 Task: Create a due date automation trigger when advanced on, on the monday of the week before a card is due add fields without custom field "Resume" set to a number lower than 1 and lower or equal to 10 at 11:00 AM.
Action: Mouse moved to (851, 260)
Screenshot: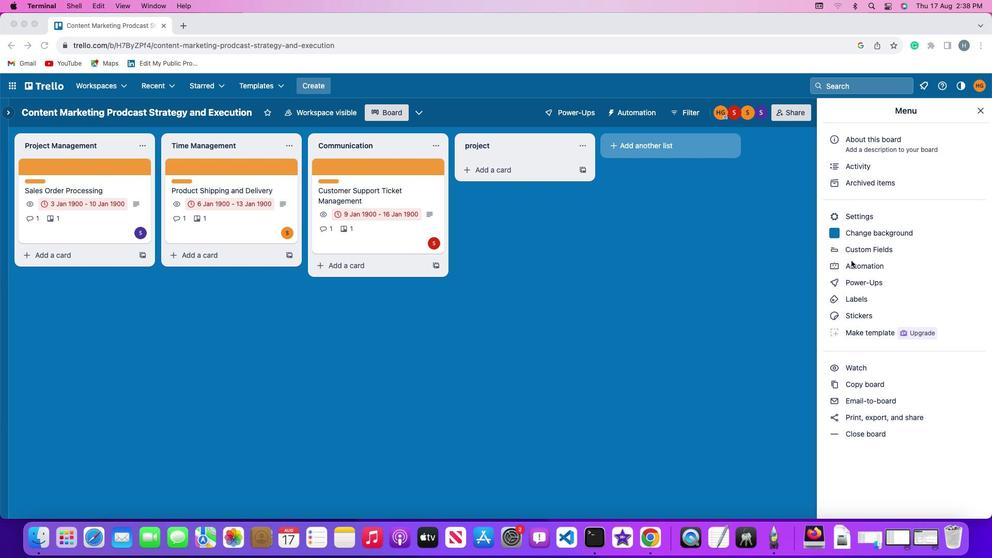 
Action: Mouse pressed left at (851, 260)
Screenshot: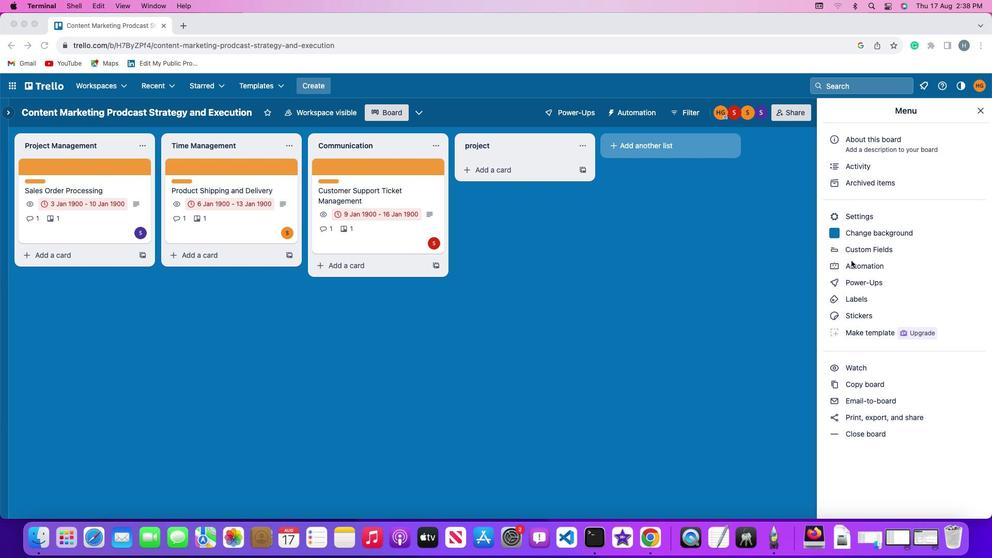
Action: Mouse pressed left at (851, 260)
Screenshot: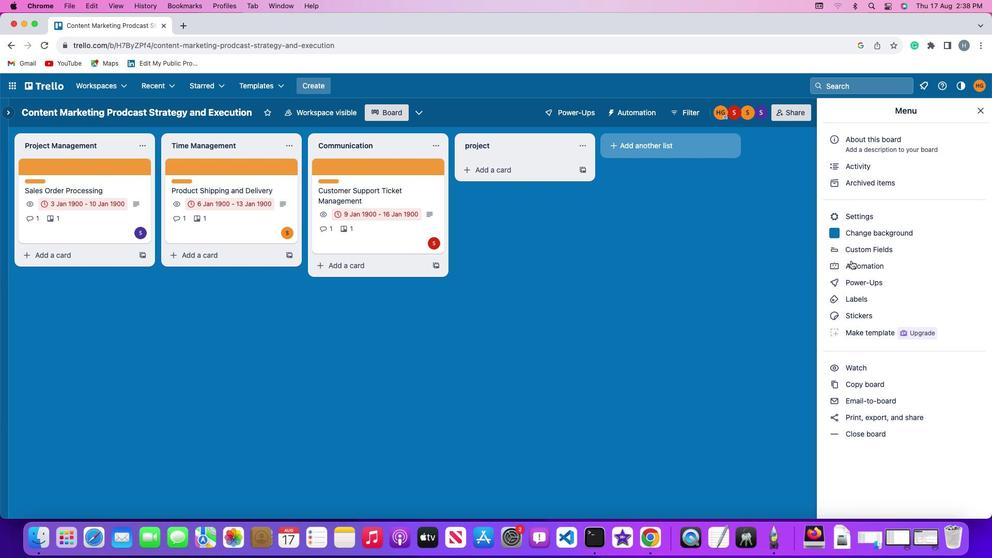 
Action: Mouse moved to (62, 243)
Screenshot: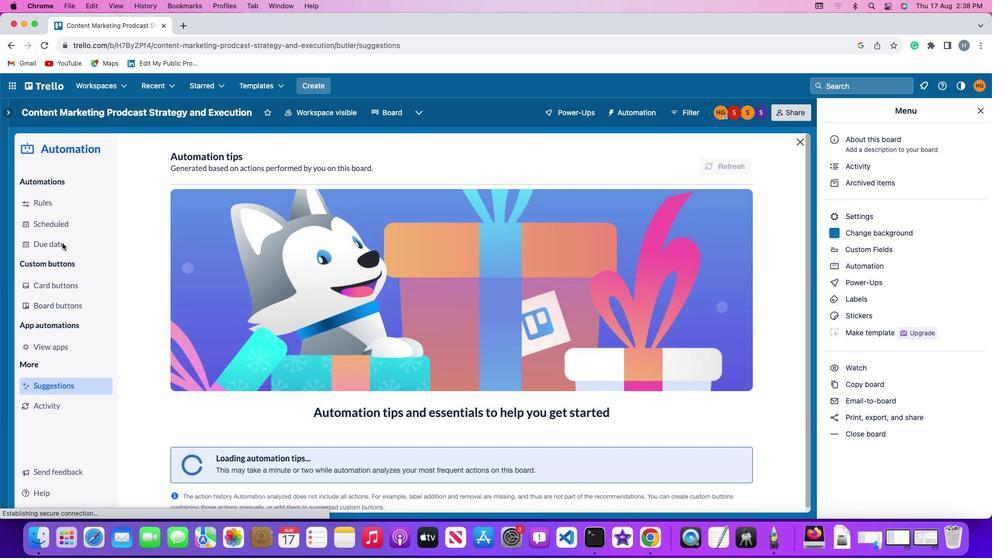 
Action: Mouse pressed left at (62, 243)
Screenshot: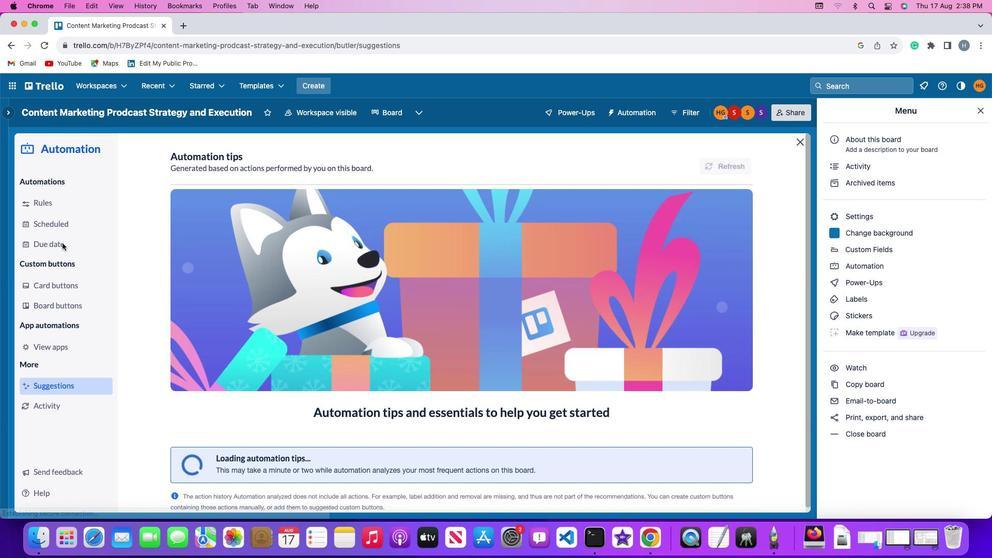 
Action: Mouse moved to (702, 154)
Screenshot: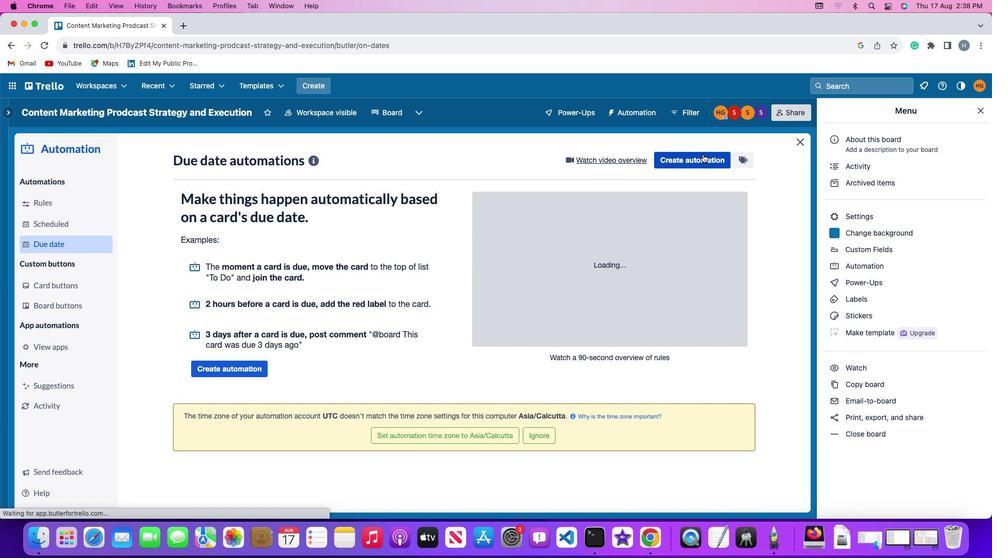 
Action: Mouse pressed left at (702, 154)
Screenshot: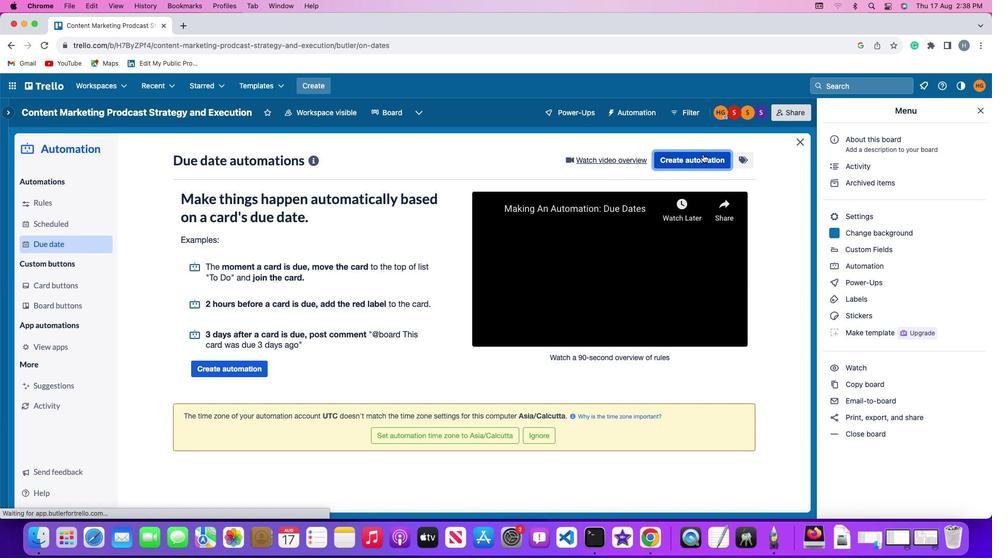 
Action: Mouse moved to (184, 258)
Screenshot: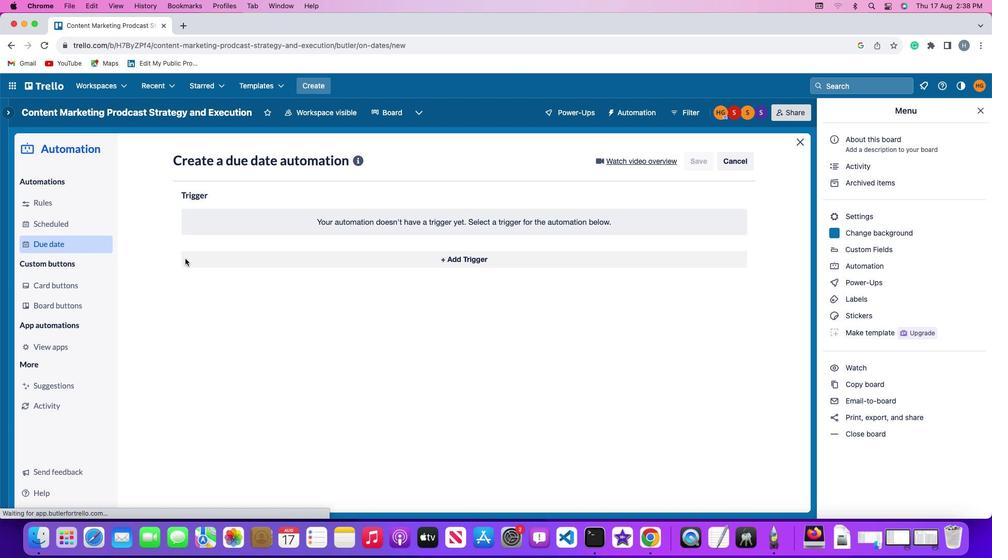 
Action: Mouse pressed left at (184, 258)
Screenshot: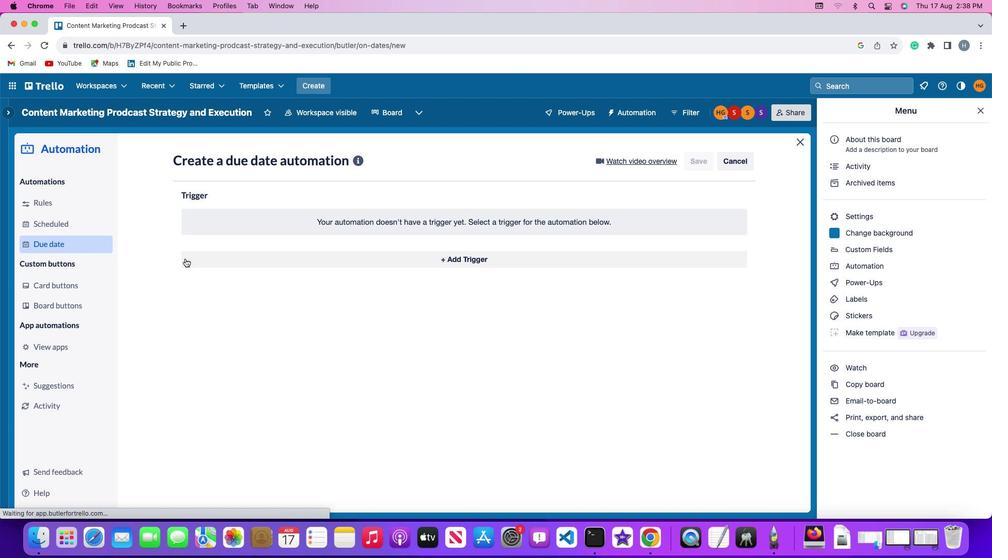 
Action: Mouse moved to (221, 452)
Screenshot: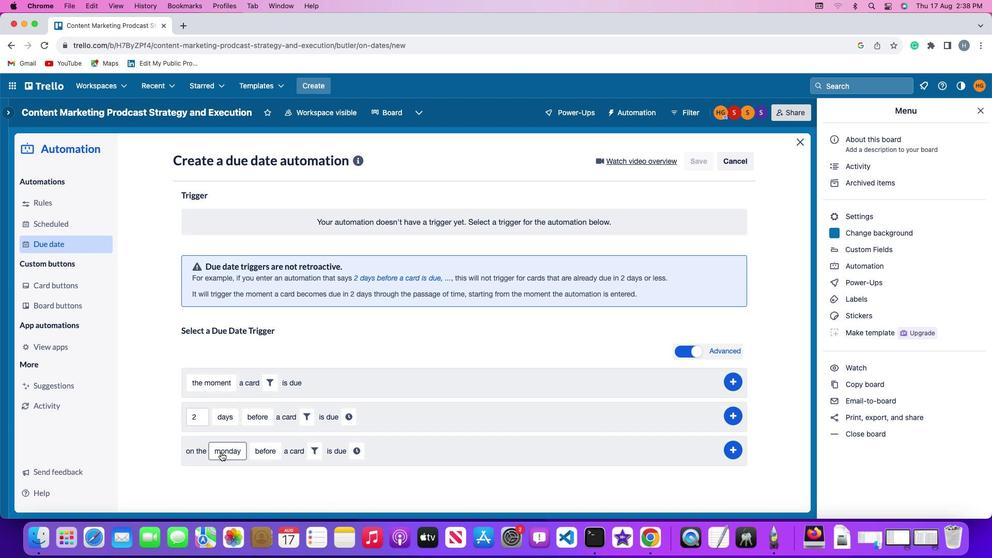 
Action: Mouse pressed left at (221, 452)
Screenshot: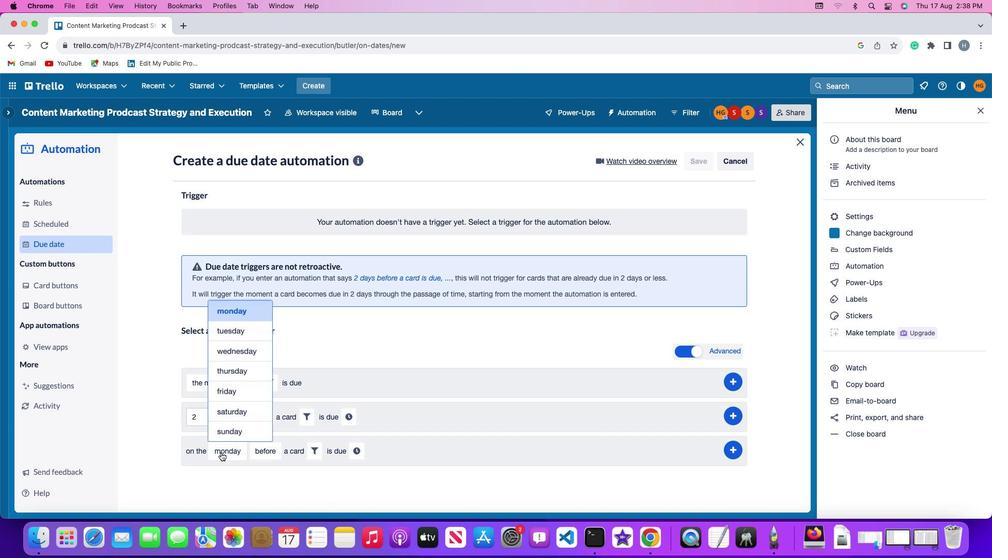 
Action: Mouse moved to (233, 306)
Screenshot: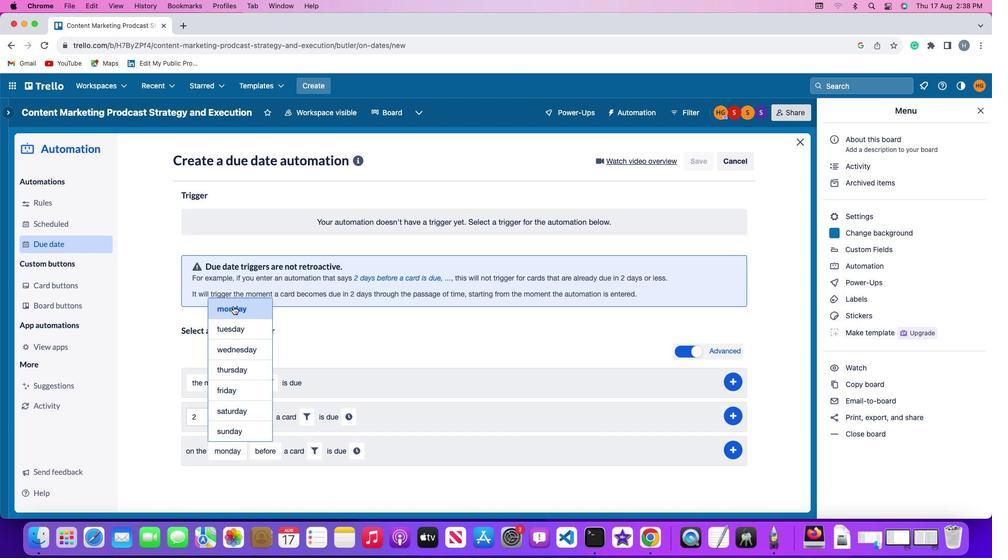 
Action: Mouse pressed left at (233, 306)
Screenshot: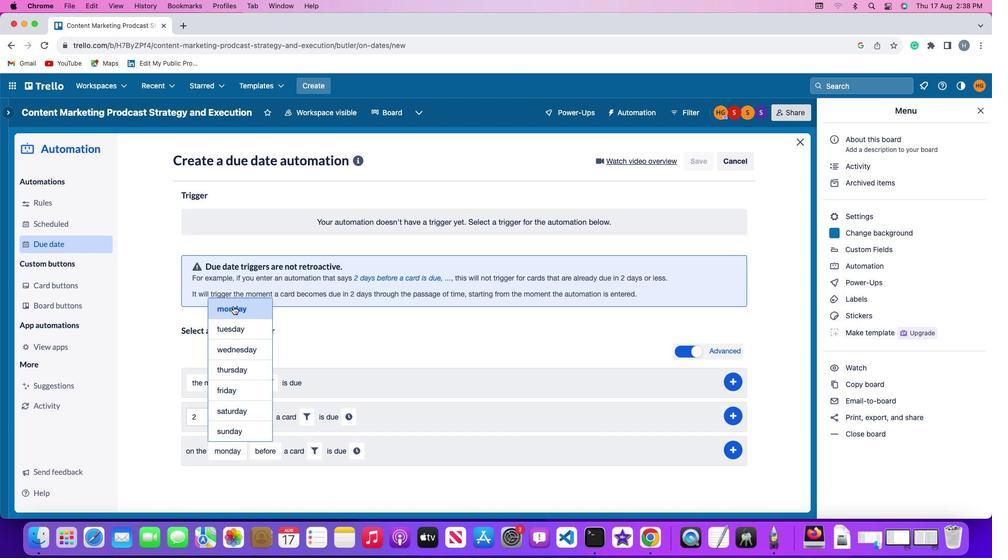 
Action: Mouse moved to (254, 445)
Screenshot: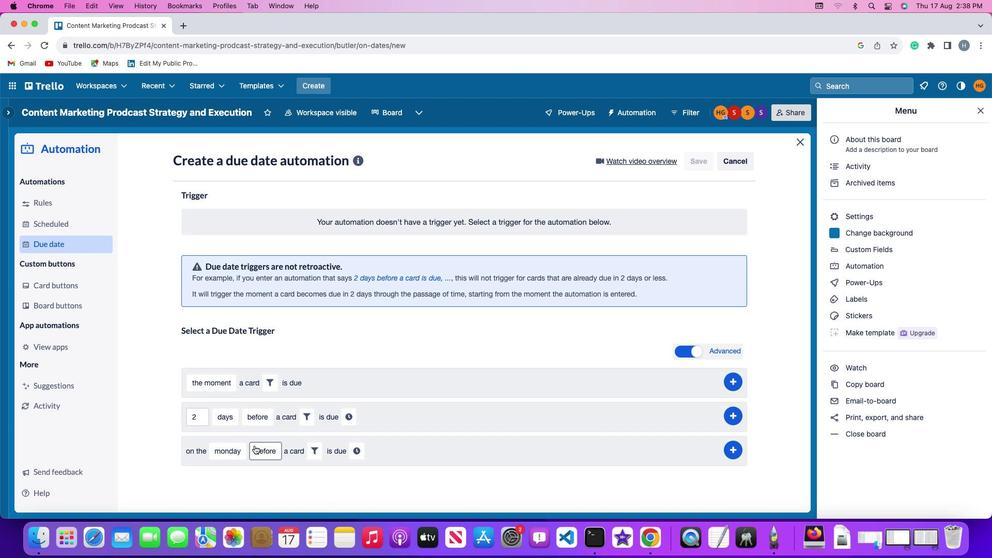 
Action: Mouse pressed left at (254, 445)
Screenshot: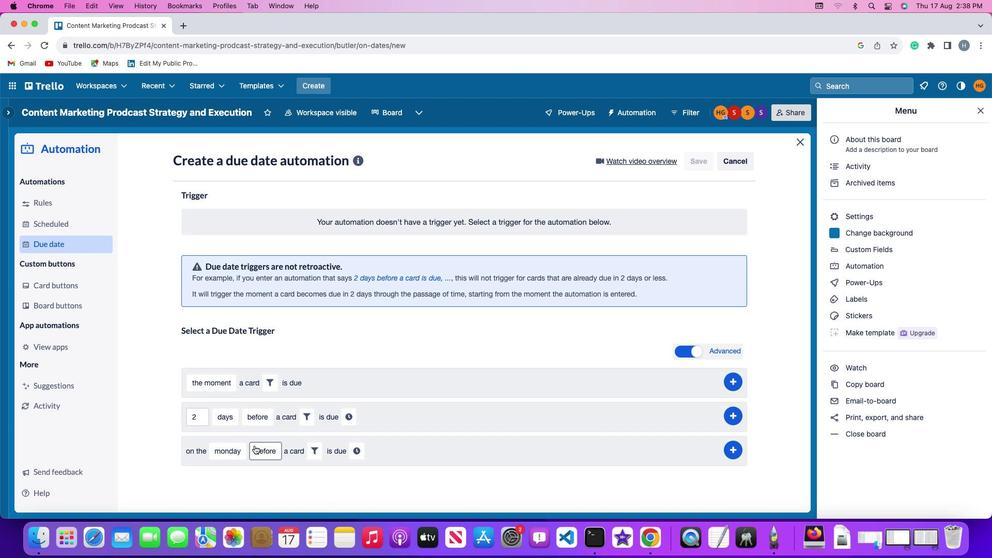 
Action: Mouse moved to (268, 427)
Screenshot: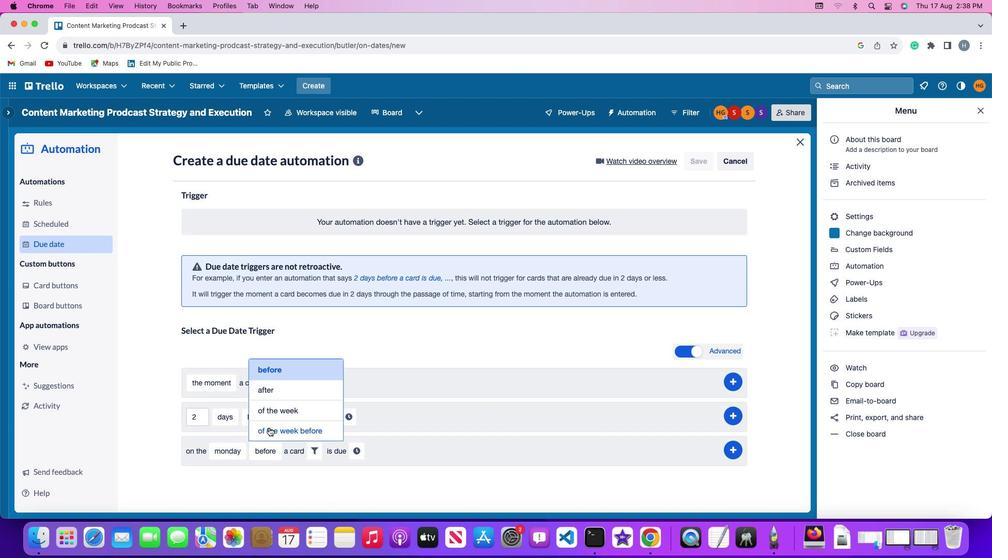 
Action: Mouse pressed left at (268, 427)
Screenshot: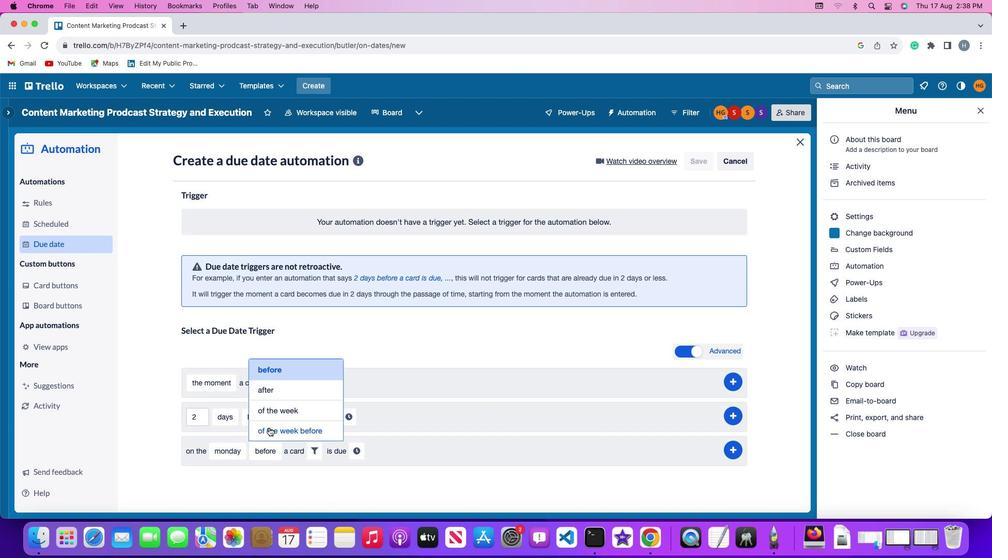 
Action: Mouse moved to (359, 446)
Screenshot: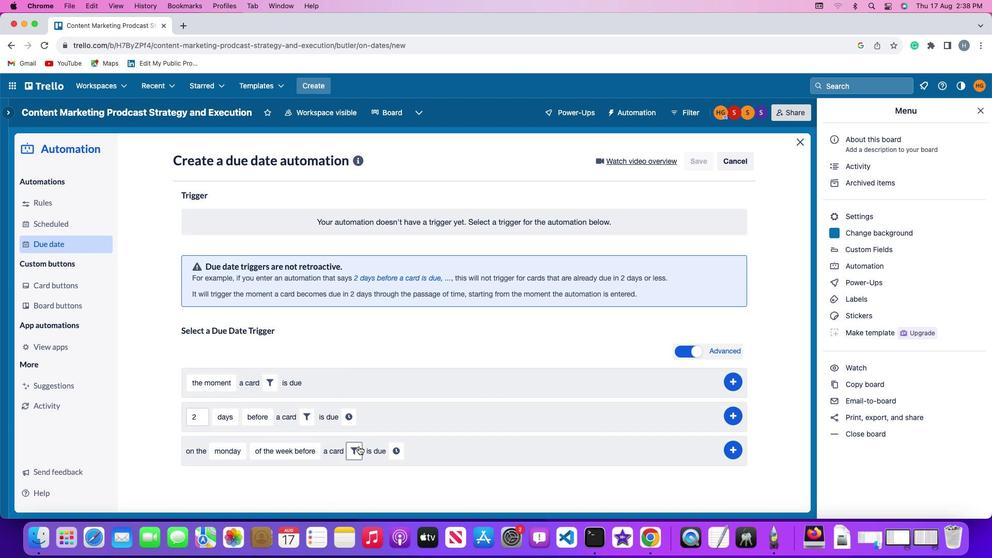 
Action: Mouse pressed left at (359, 446)
Screenshot: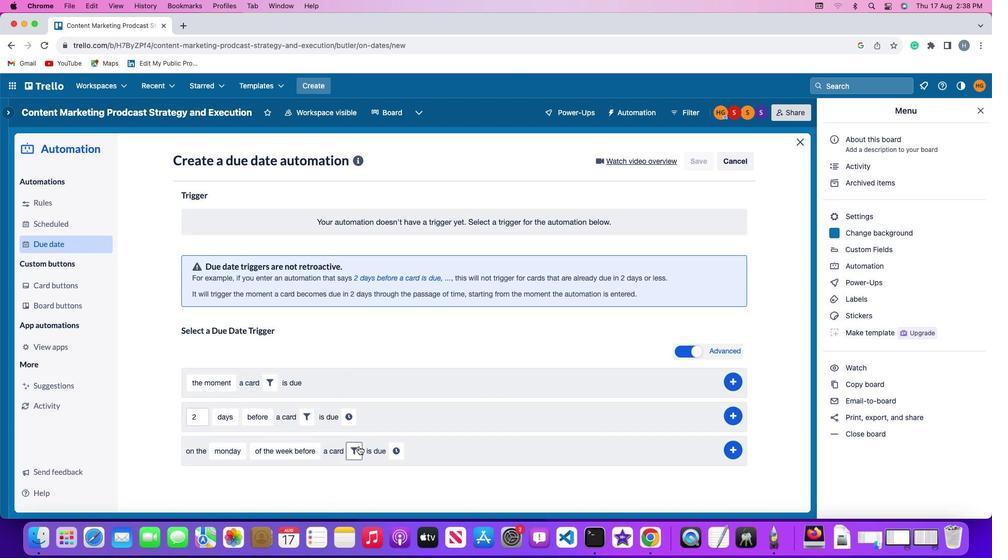 
Action: Mouse moved to (526, 485)
Screenshot: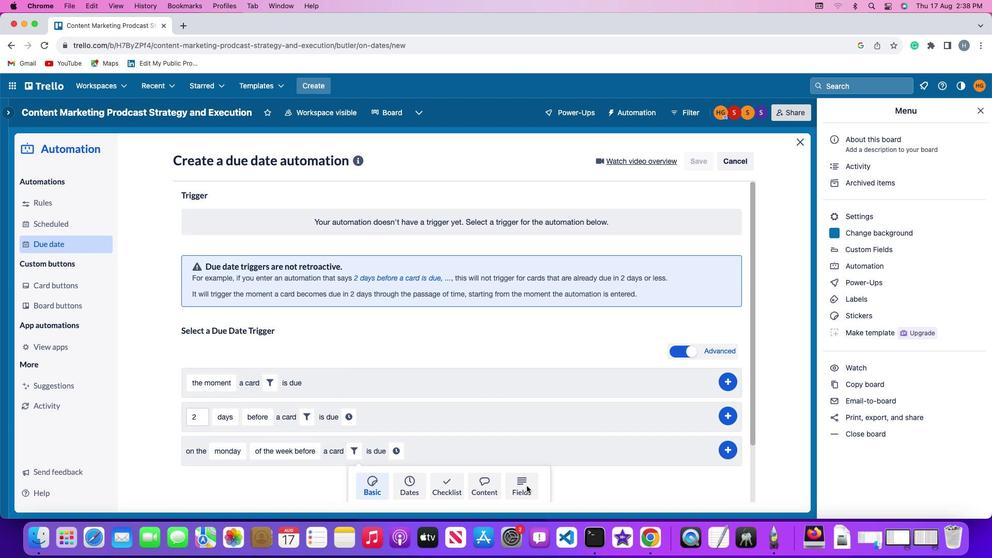 
Action: Mouse pressed left at (526, 485)
Screenshot: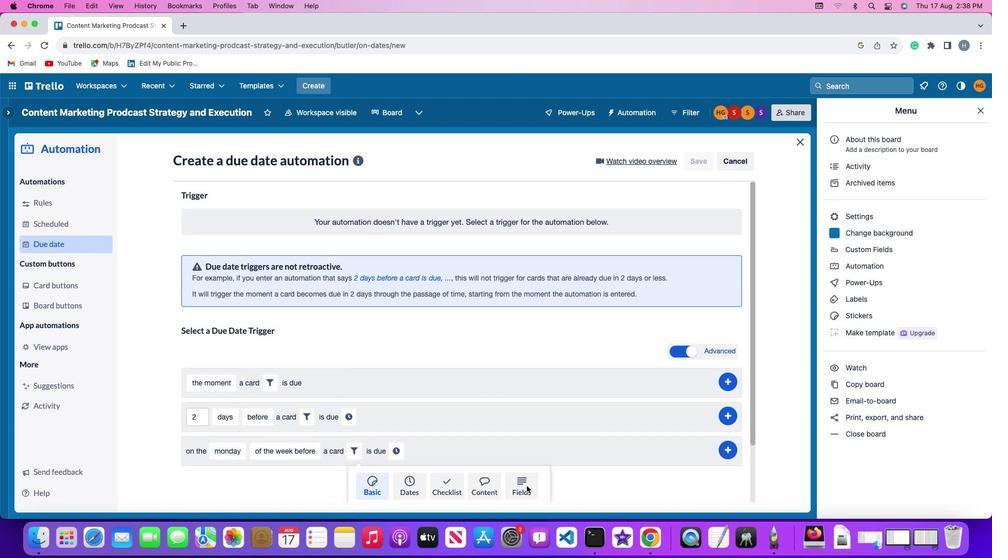 
Action: Mouse moved to (314, 484)
Screenshot: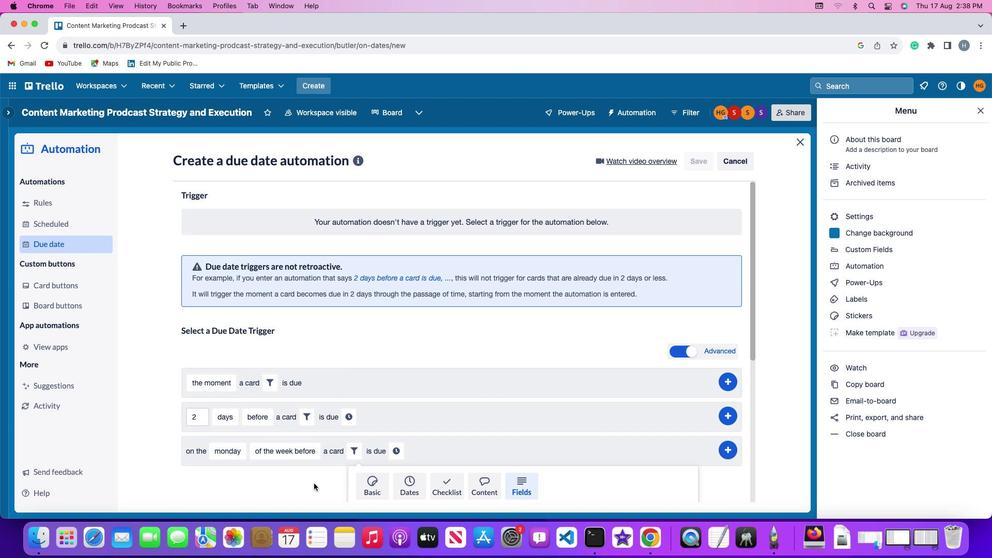
Action: Mouse scrolled (314, 484) with delta (0, 0)
Screenshot: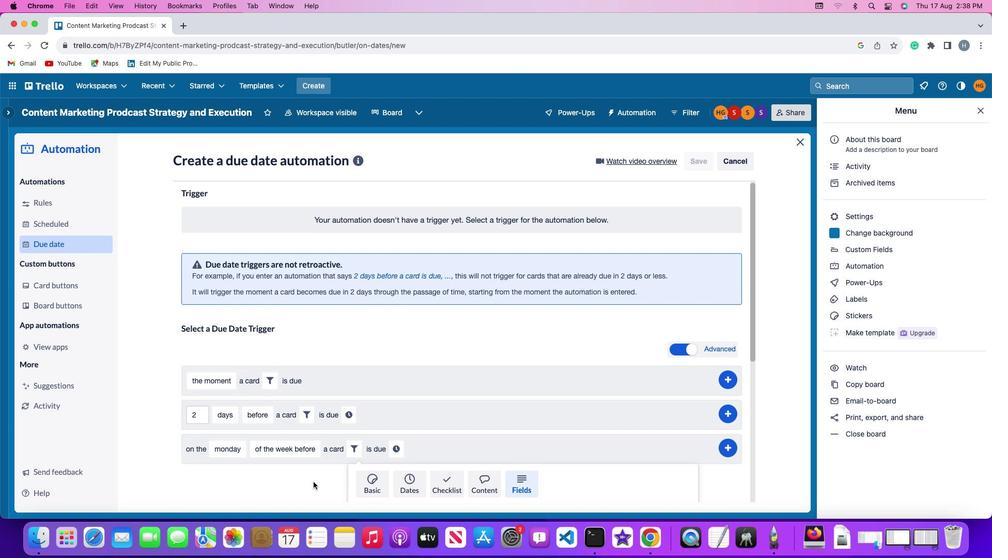 
Action: Mouse scrolled (314, 484) with delta (0, 0)
Screenshot: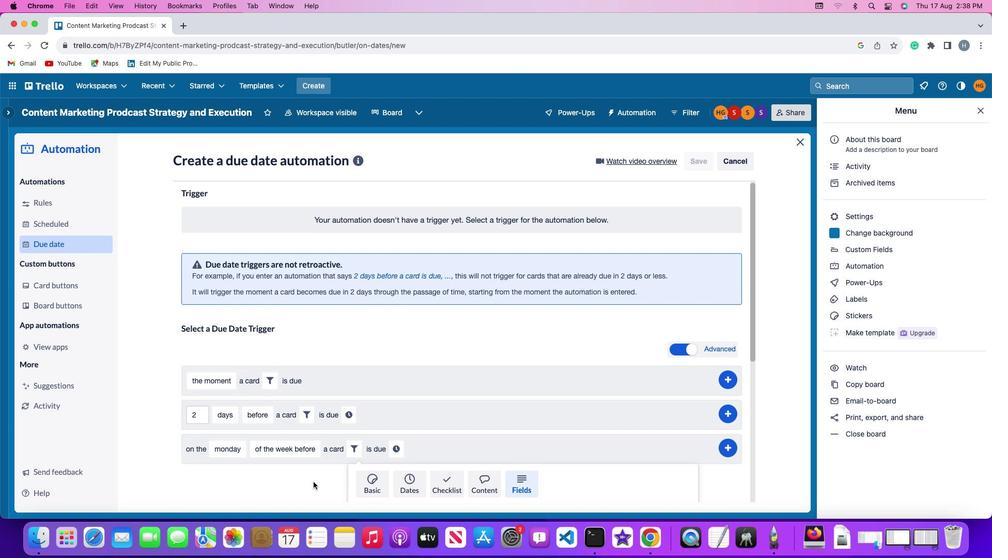 
Action: Mouse moved to (314, 483)
Screenshot: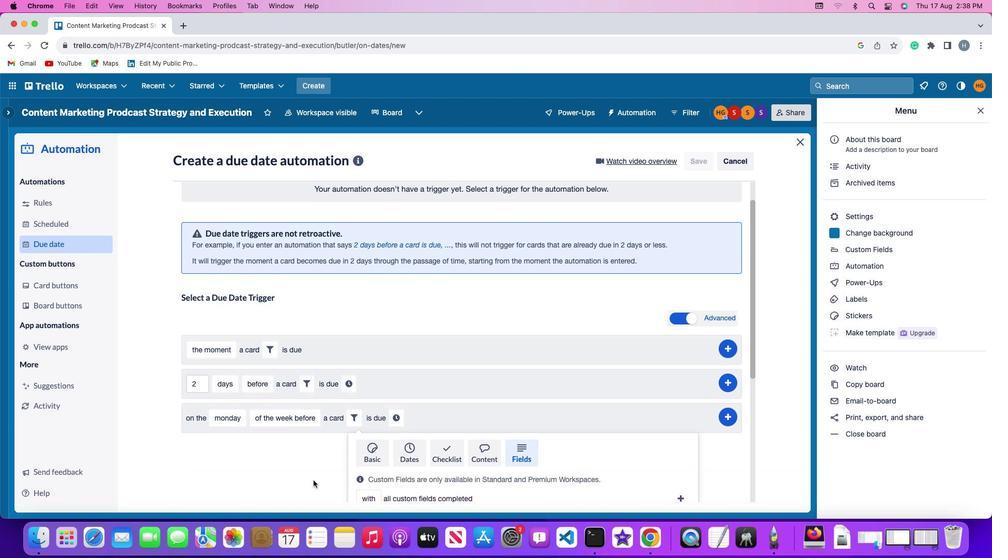 
Action: Mouse scrolled (314, 483) with delta (0, -1)
Screenshot: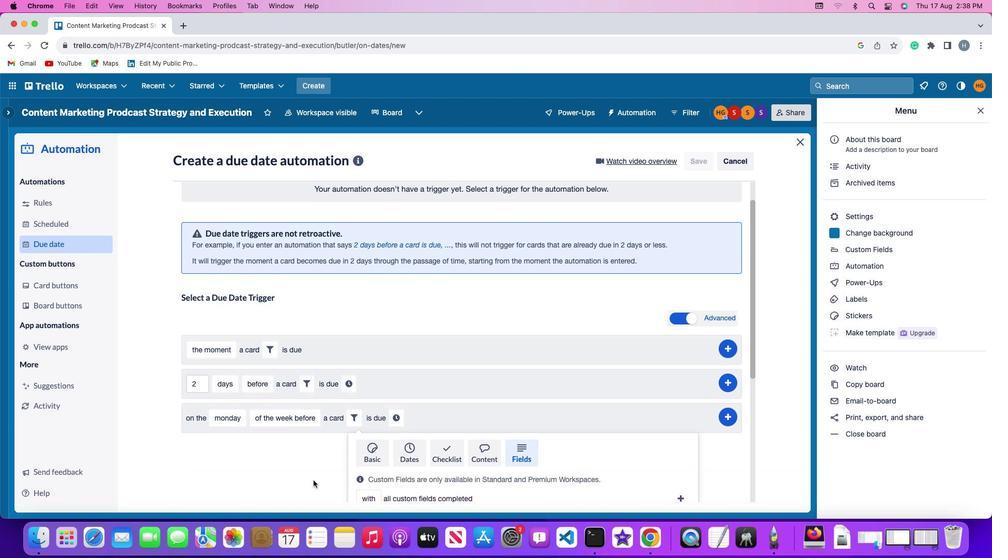 
Action: Mouse moved to (313, 482)
Screenshot: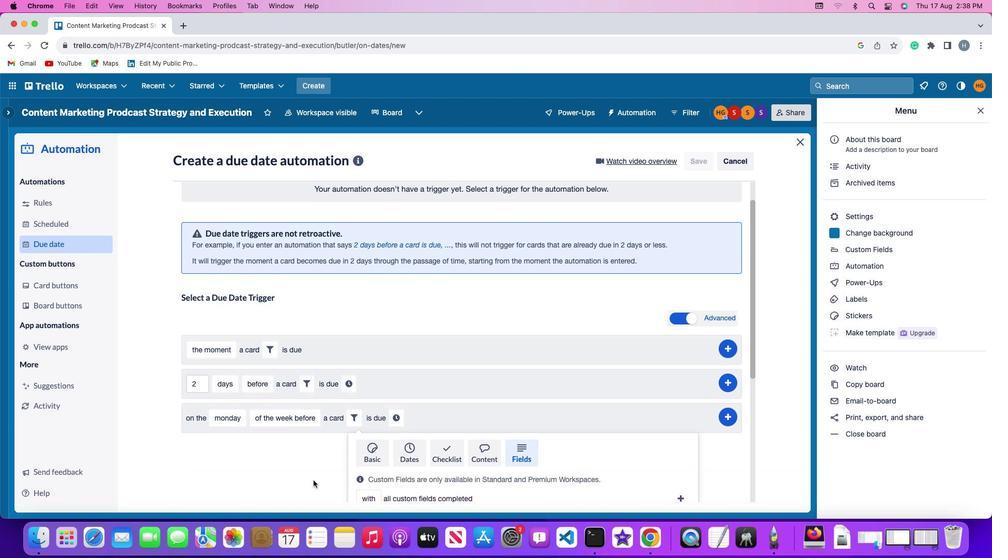 
Action: Mouse scrolled (313, 482) with delta (0, -2)
Screenshot: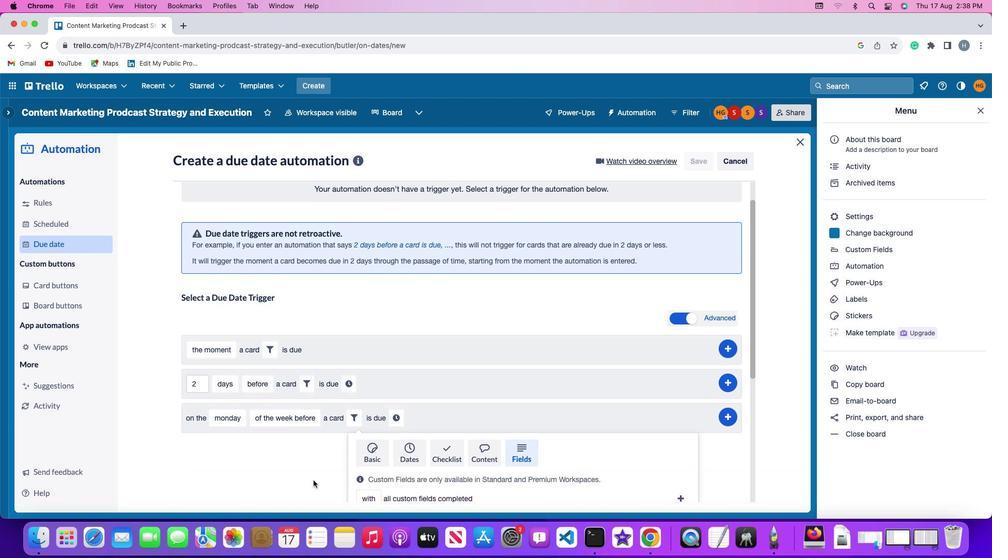 
Action: Mouse moved to (313, 480)
Screenshot: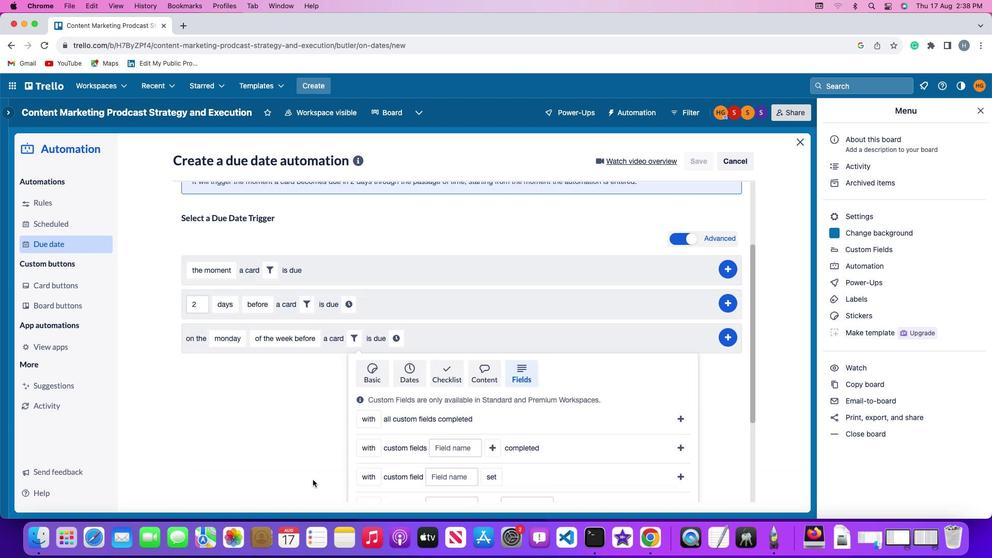 
Action: Mouse scrolled (313, 480) with delta (0, -3)
Screenshot: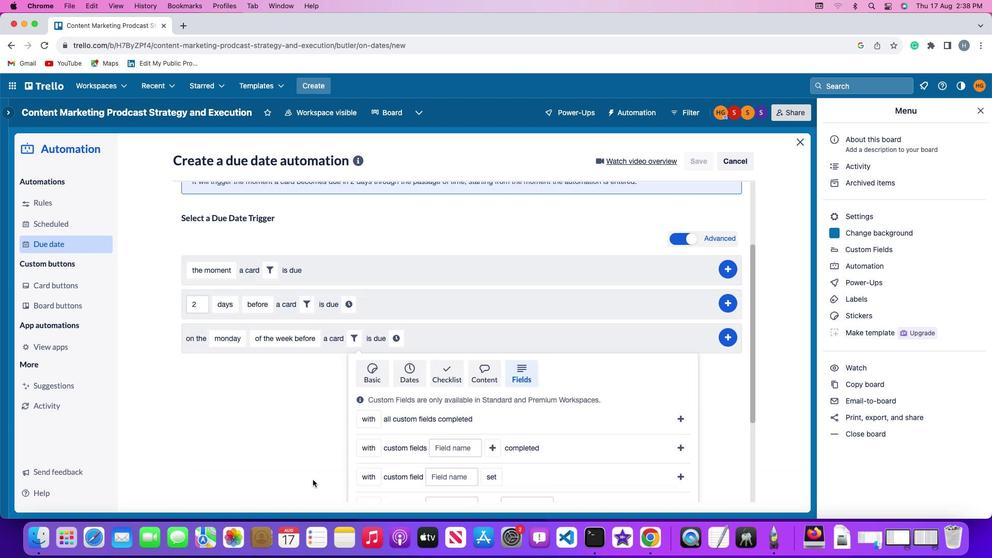 
Action: Mouse moved to (312, 477)
Screenshot: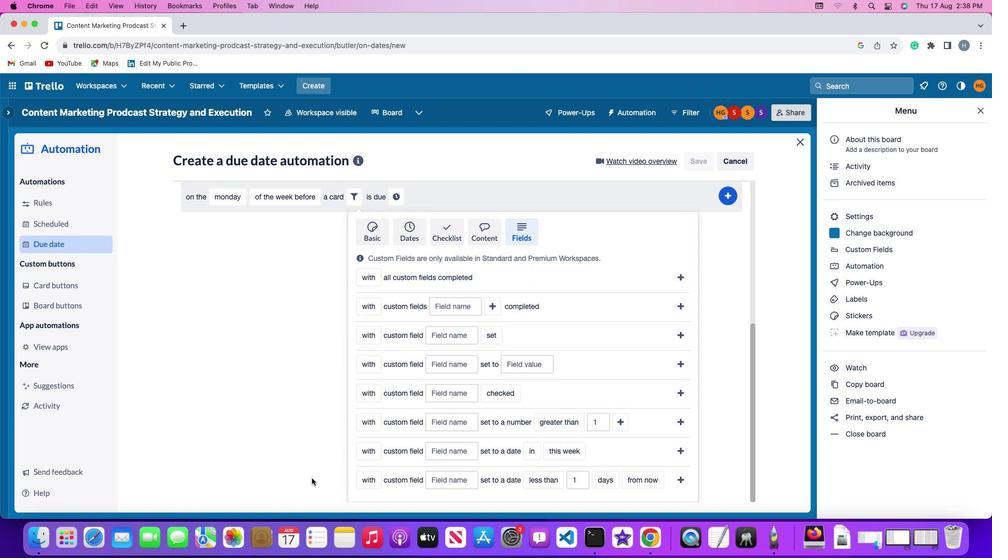 
Action: Mouse scrolled (312, 477) with delta (0, 0)
Screenshot: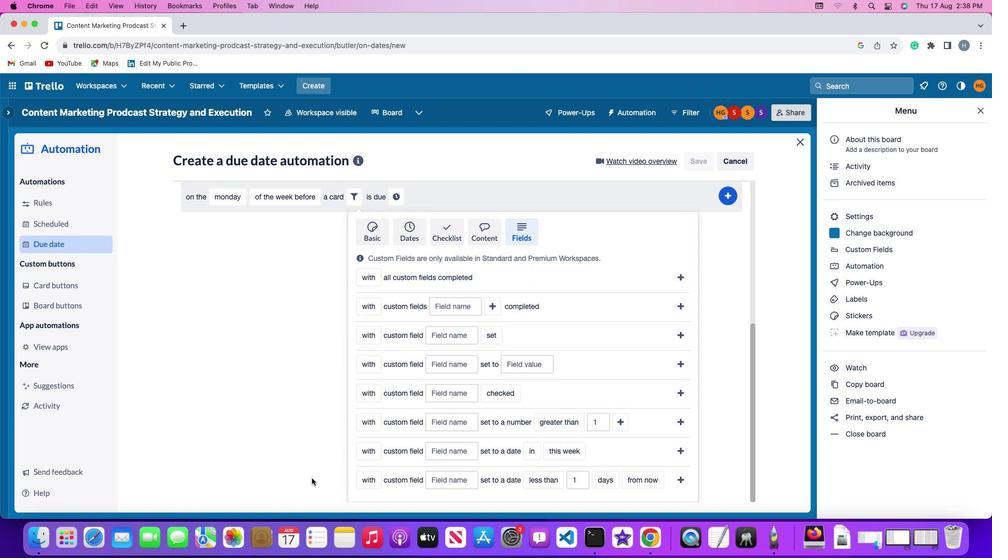 
Action: Mouse scrolled (312, 477) with delta (0, 0)
Screenshot: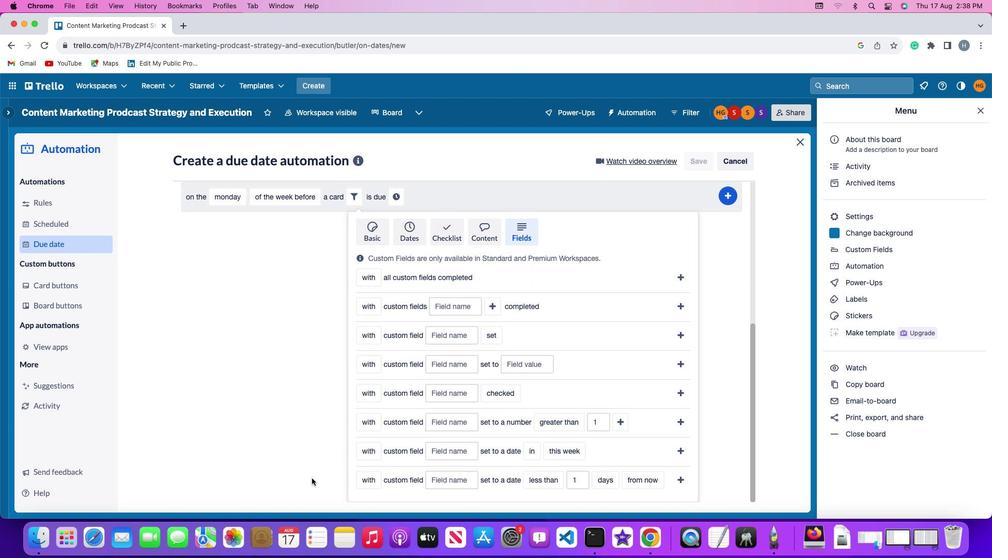 
Action: Mouse scrolled (312, 477) with delta (0, -1)
Screenshot: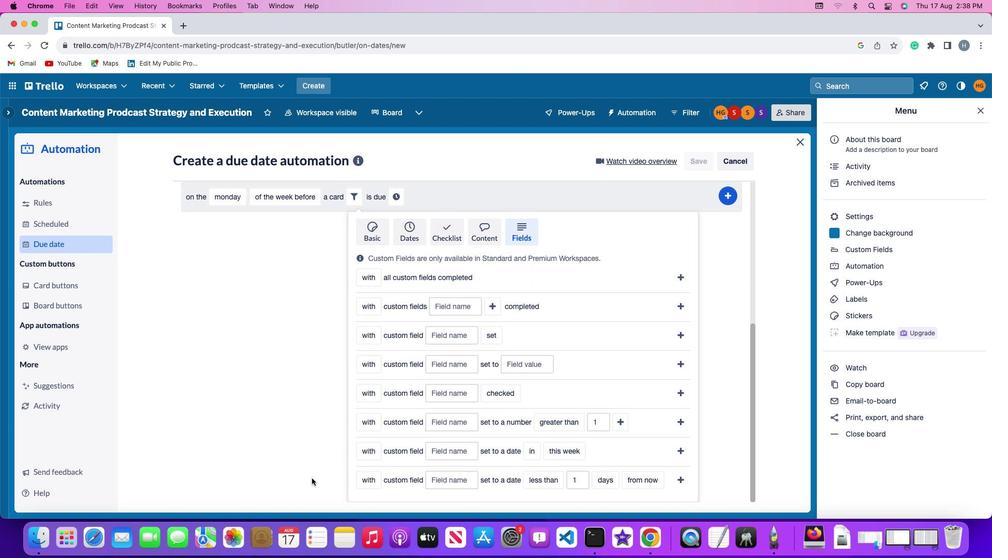 
Action: Mouse scrolled (312, 477) with delta (0, -2)
Screenshot: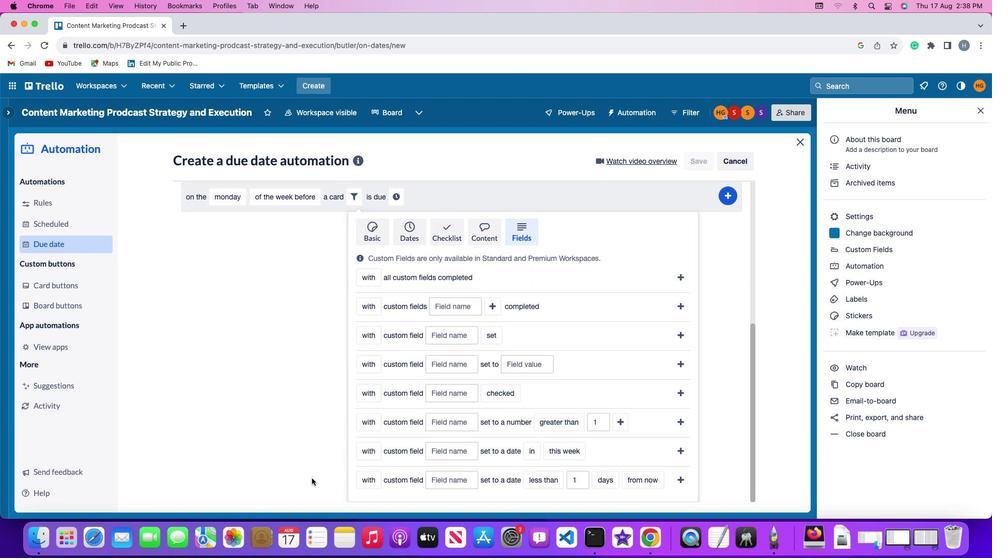 
Action: Mouse moved to (370, 418)
Screenshot: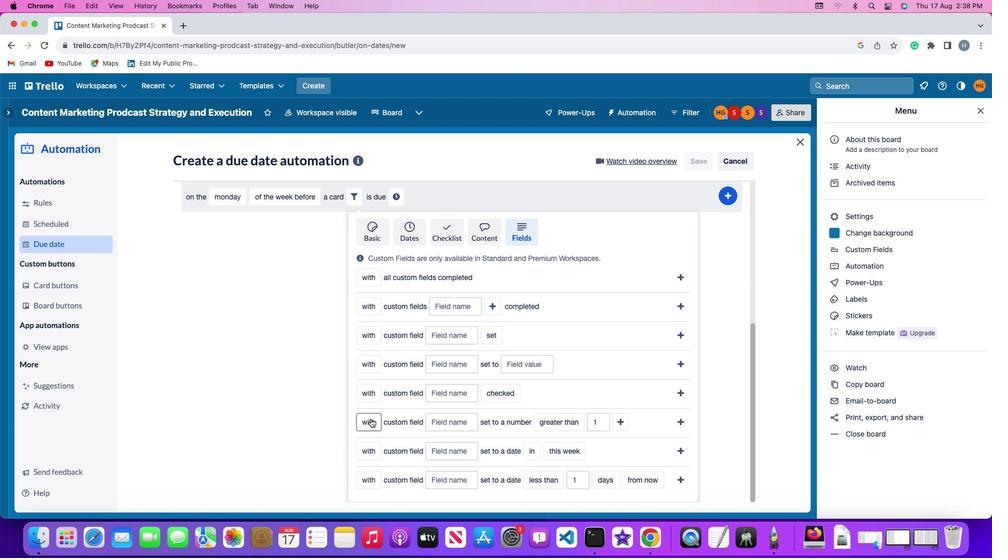 
Action: Mouse pressed left at (370, 418)
Screenshot: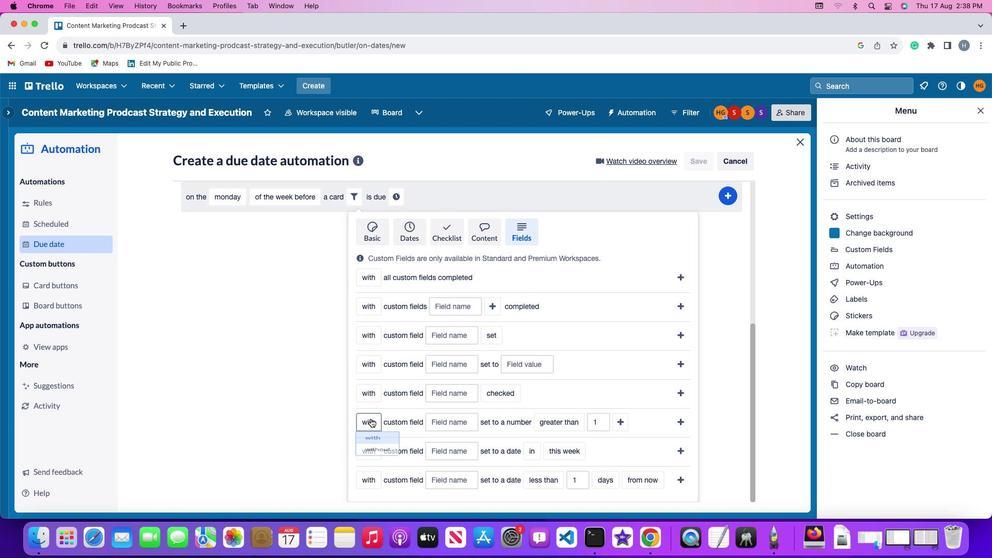 
Action: Mouse moved to (375, 461)
Screenshot: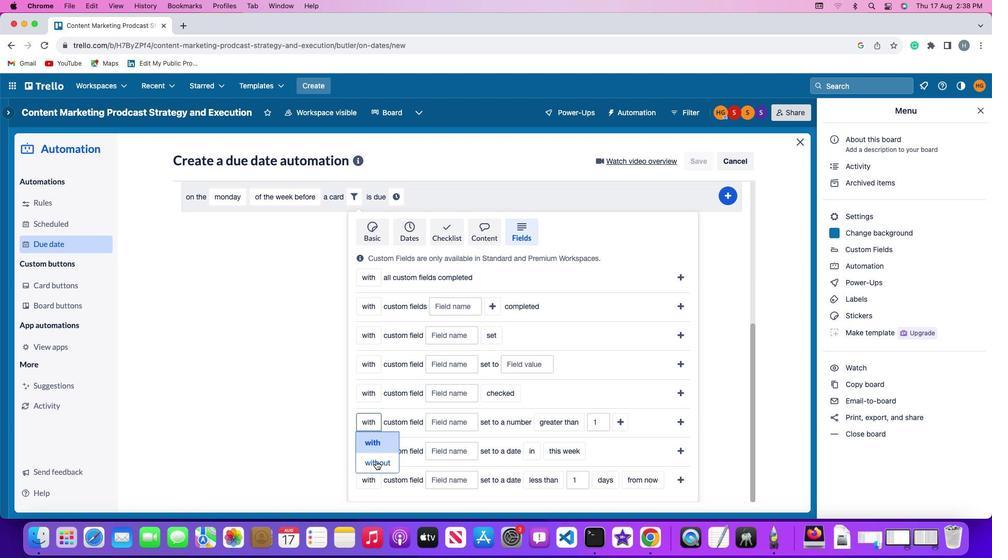 
Action: Mouse pressed left at (375, 461)
Screenshot: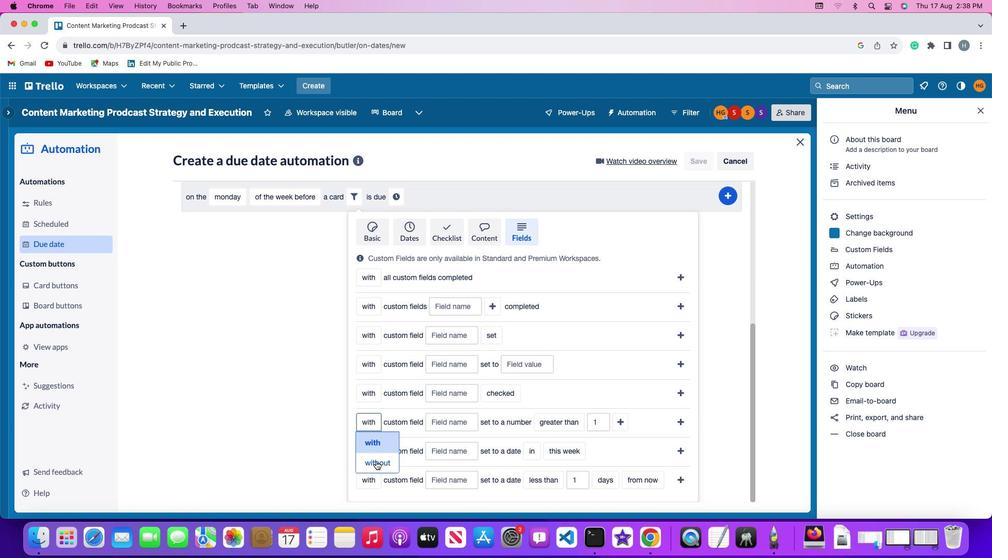 
Action: Mouse moved to (451, 423)
Screenshot: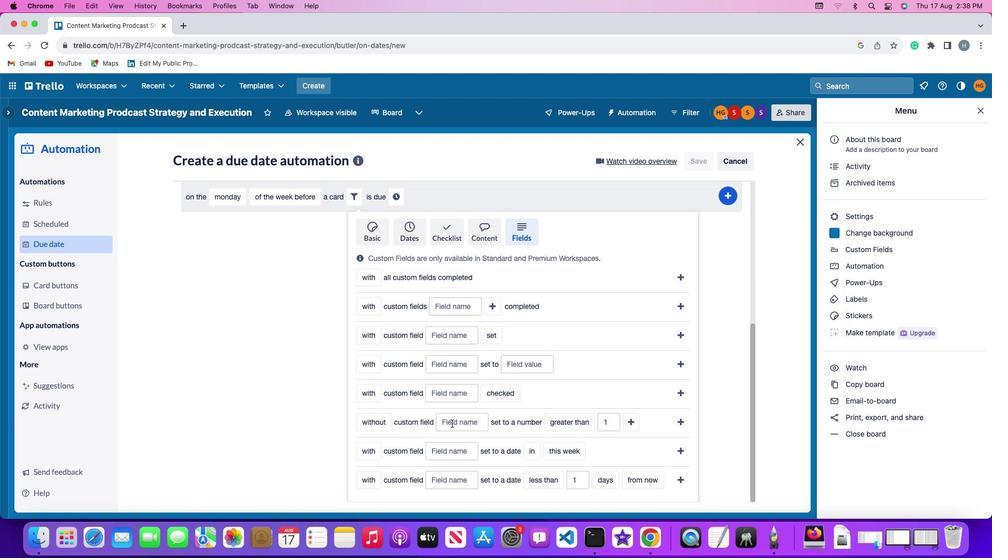 
Action: Mouse pressed left at (451, 423)
Screenshot: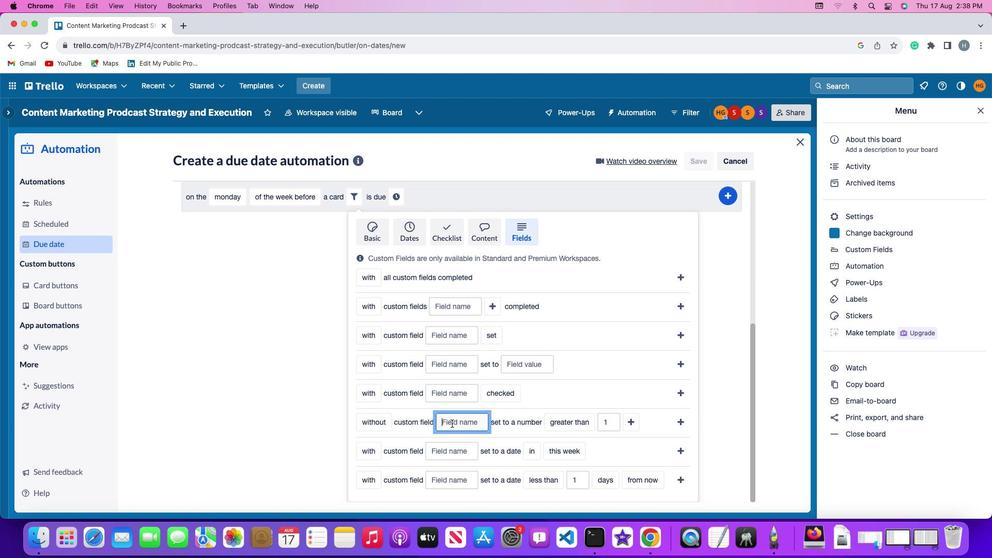 
Action: Mouse moved to (452, 423)
Screenshot: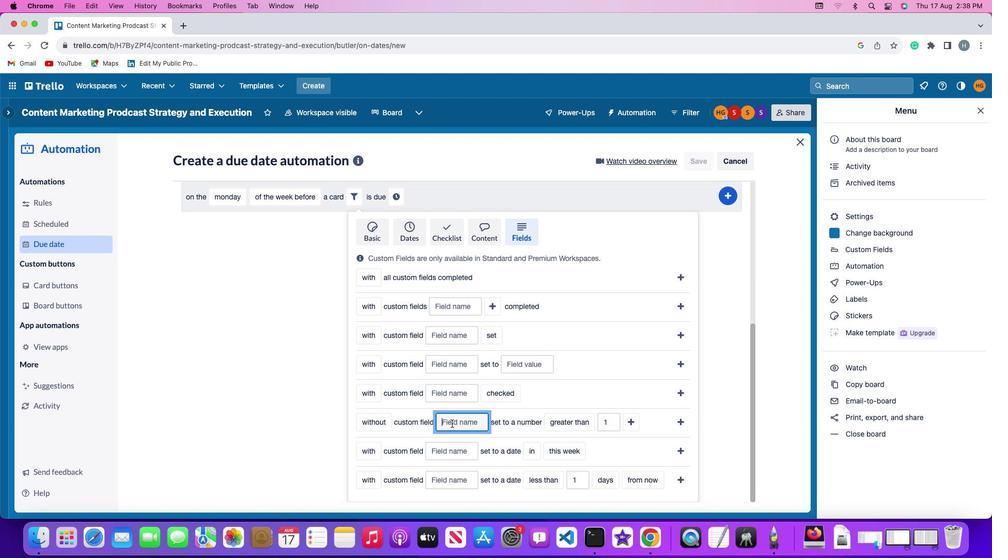 
Action: Key pressed Key.shift'R''e''s''u''m''e'
Screenshot: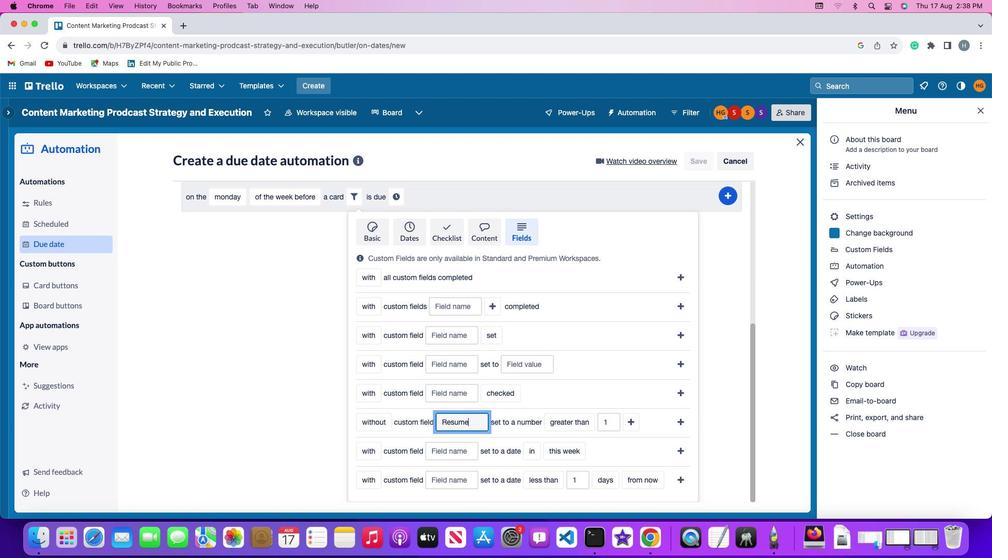 
Action: Mouse moved to (544, 419)
Screenshot: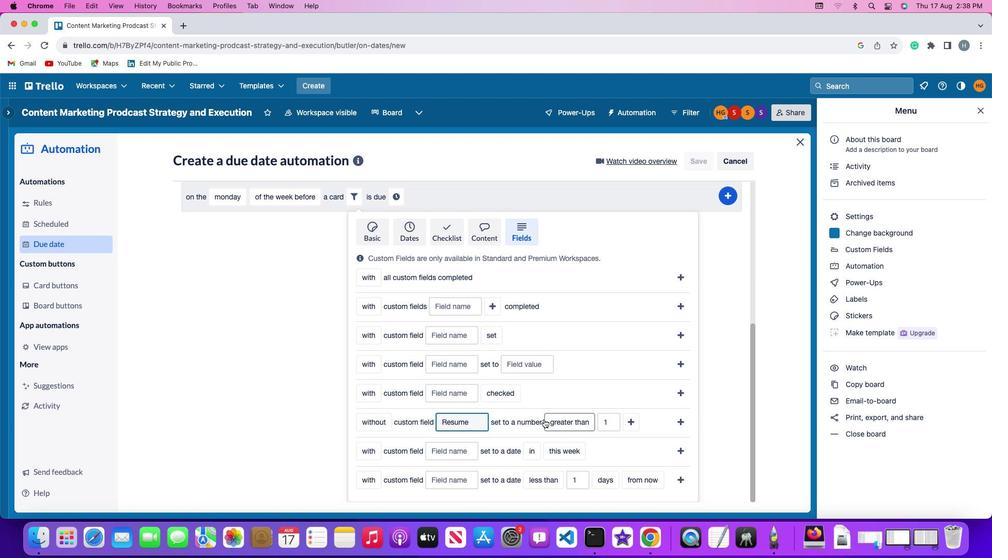 
Action: Mouse pressed left at (544, 419)
Screenshot: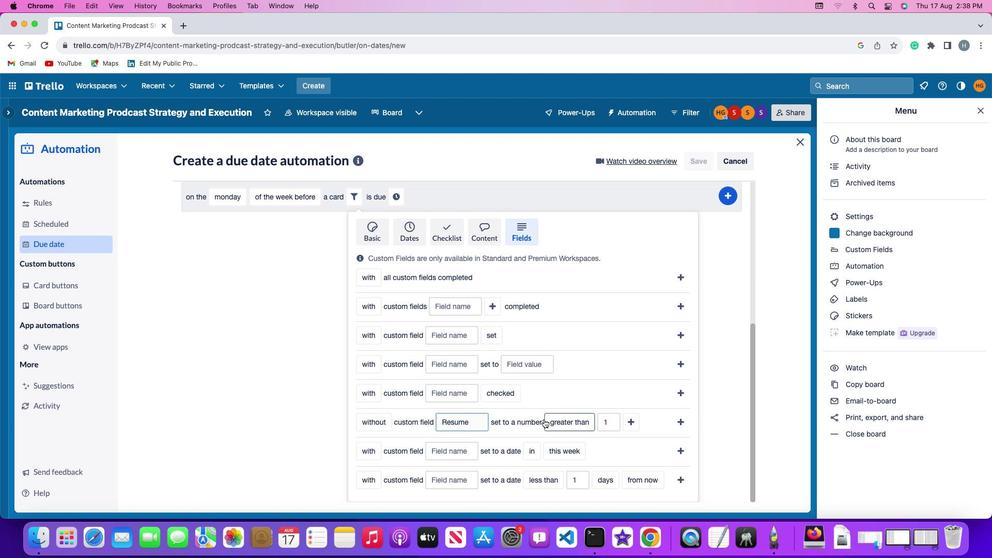 
Action: Mouse moved to (565, 382)
Screenshot: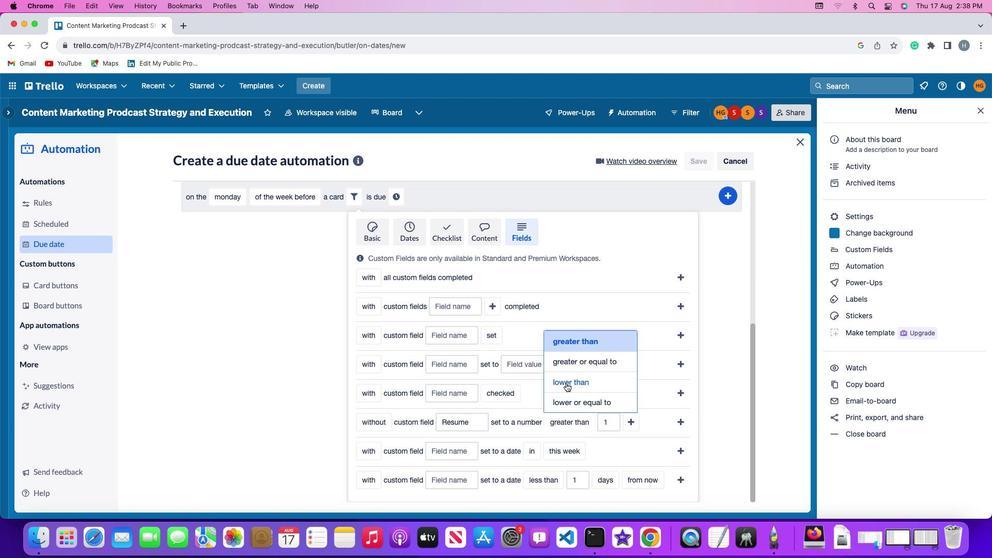 
Action: Mouse pressed left at (565, 382)
Screenshot: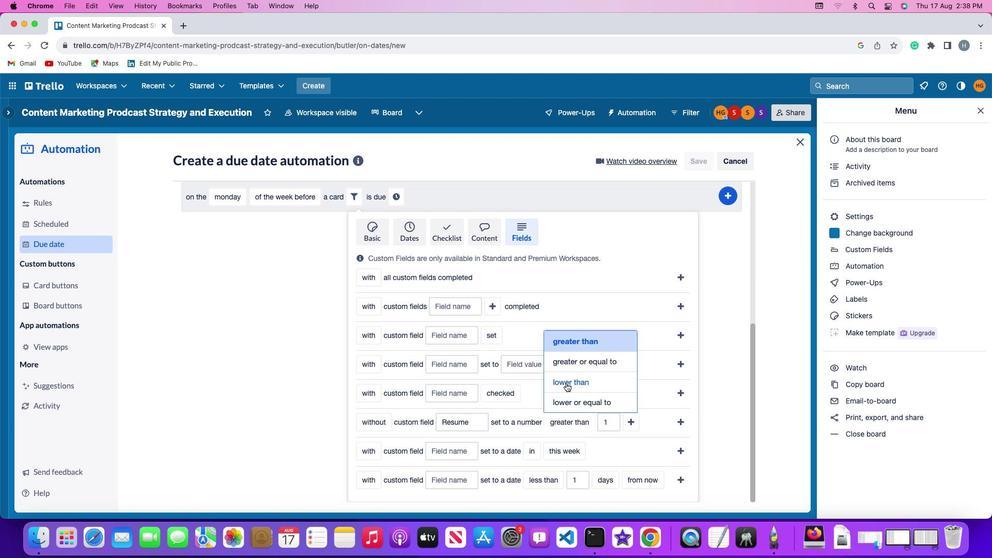
Action: Mouse moved to (606, 420)
Screenshot: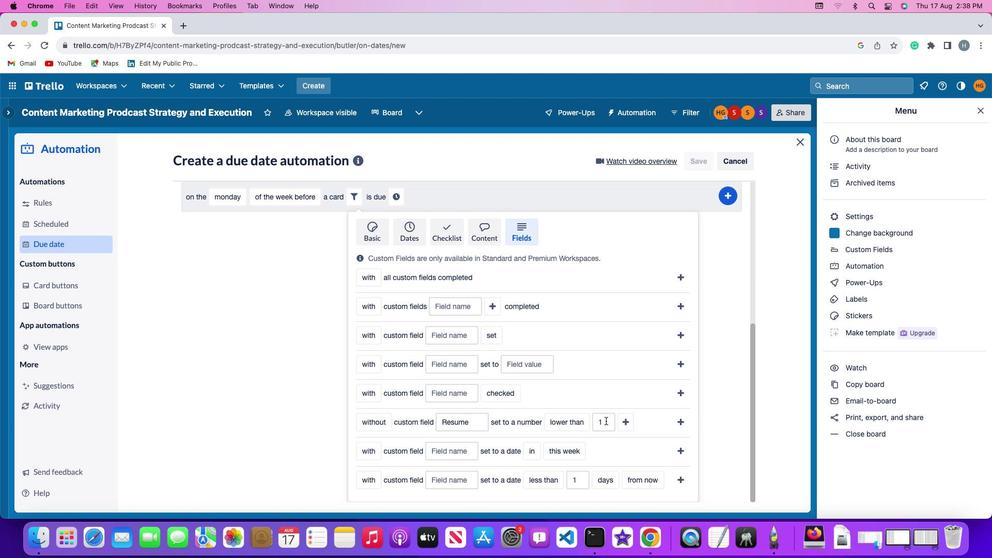 
Action: Mouse pressed left at (606, 420)
Screenshot: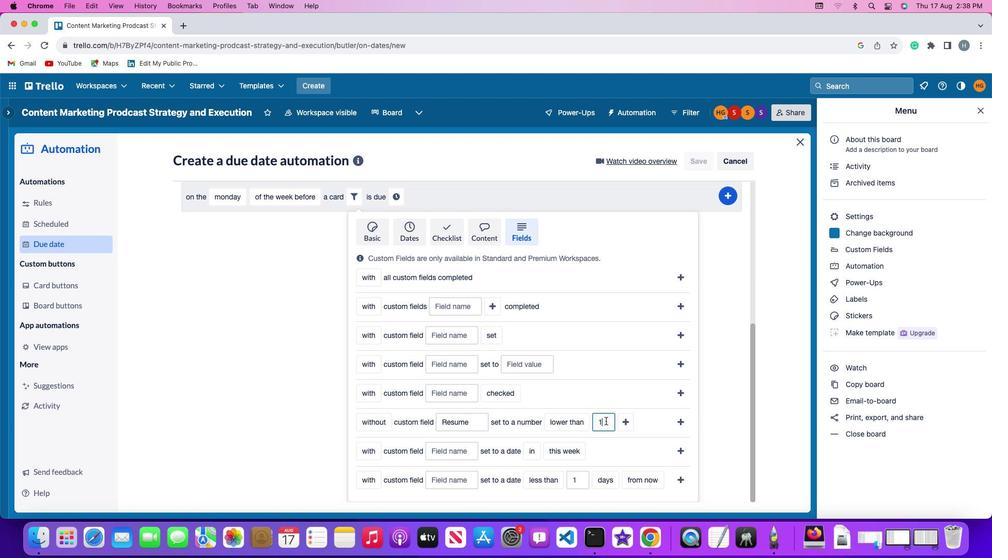 
Action: Mouse moved to (609, 424)
Screenshot: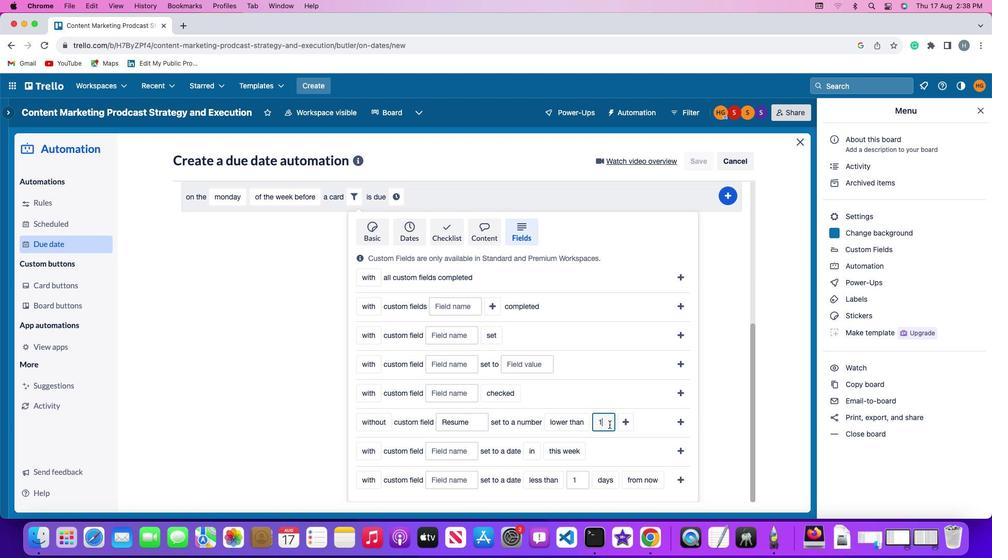 
Action: Key pressed Key.backspace
Screenshot: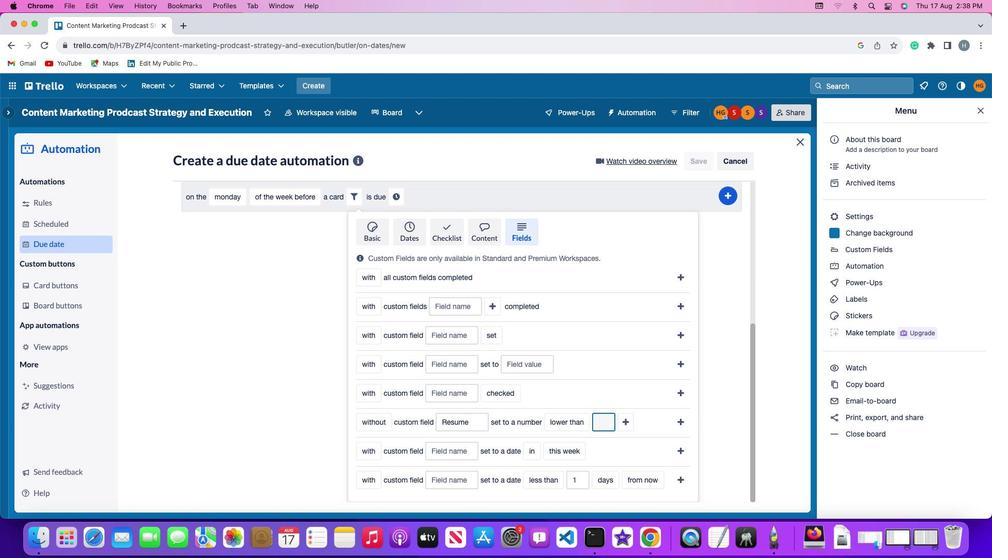 
Action: Mouse moved to (608, 423)
Screenshot: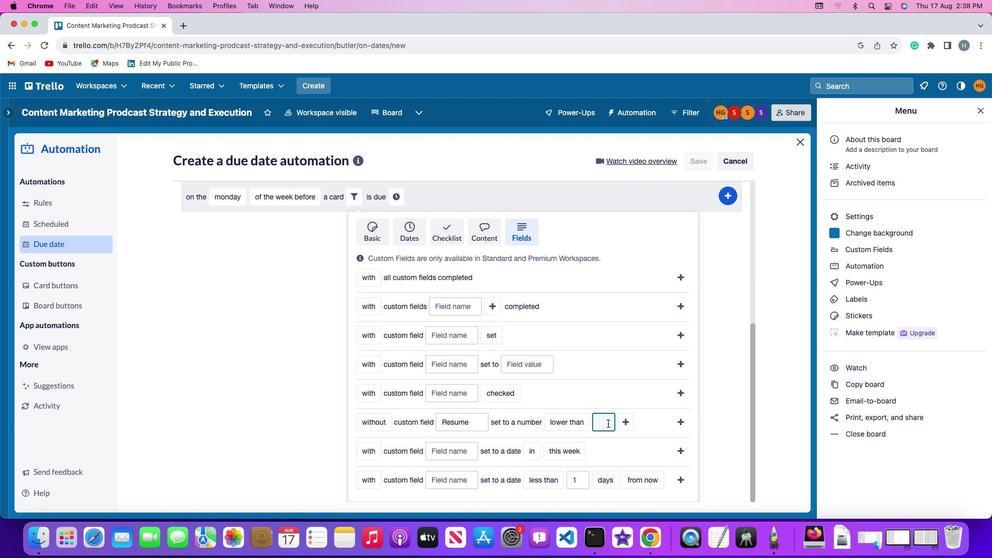 
Action: Key pressed '1'
Screenshot: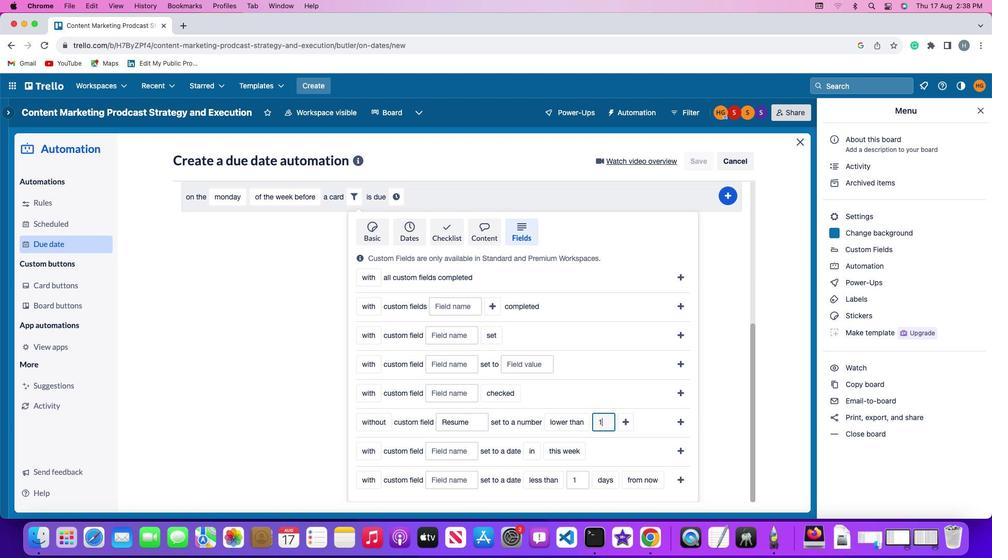 
Action: Mouse moved to (621, 424)
Screenshot: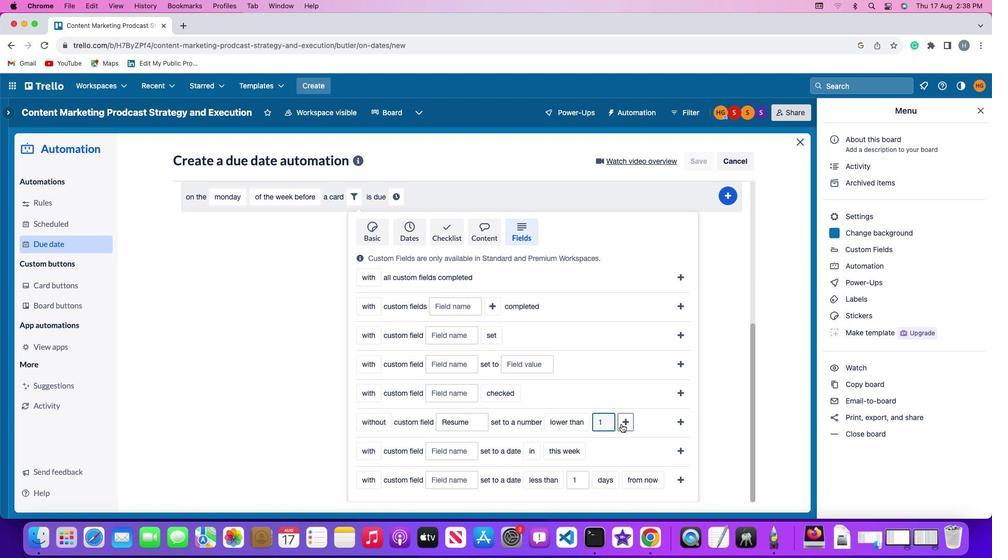 
Action: Mouse pressed left at (621, 424)
Screenshot: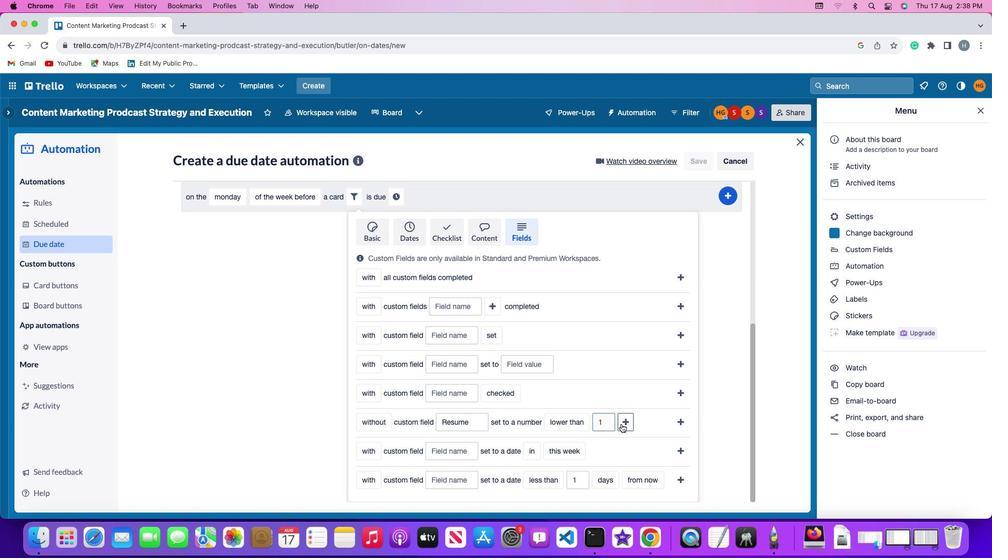 
Action: Mouse moved to (384, 444)
Screenshot: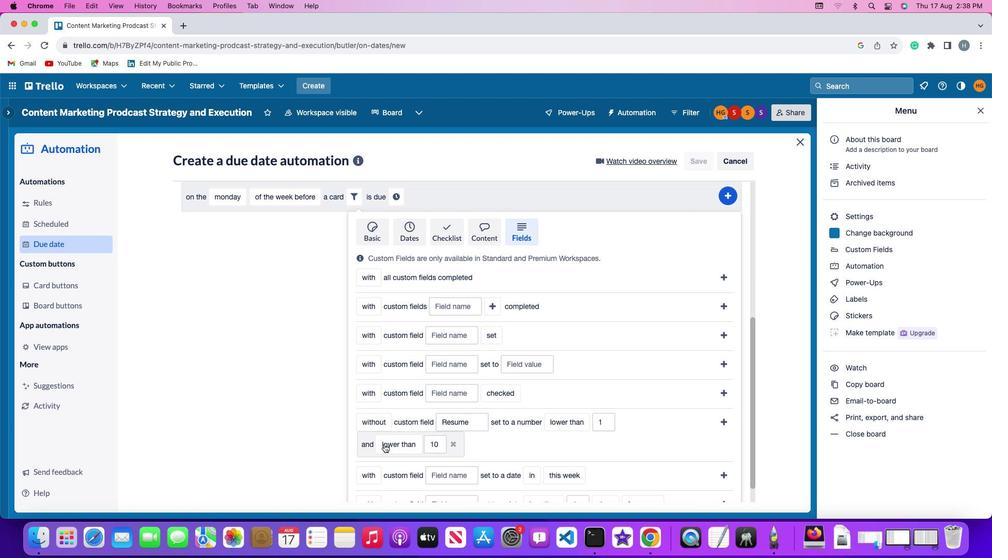 
Action: Mouse pressed left at (384, 444)
Screenshot: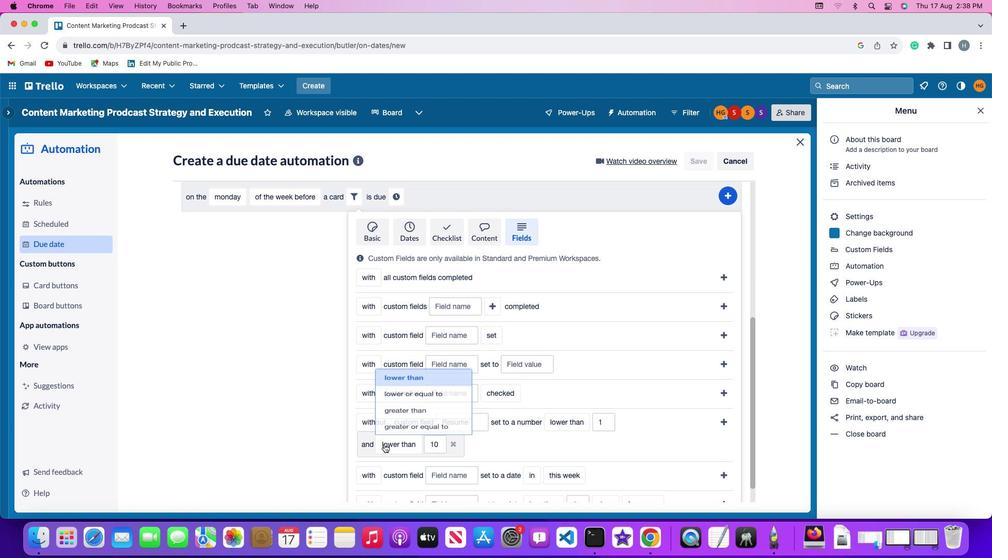 
Action: Mouse moved to (408, 381)
Screenshot: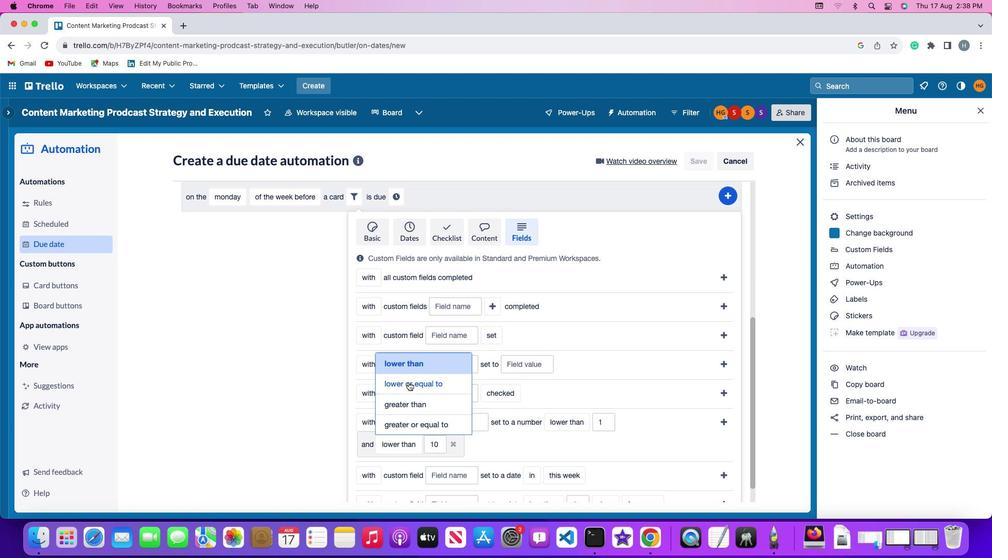 
Action: Mouse pressed left at (408, 381)
Screenshot: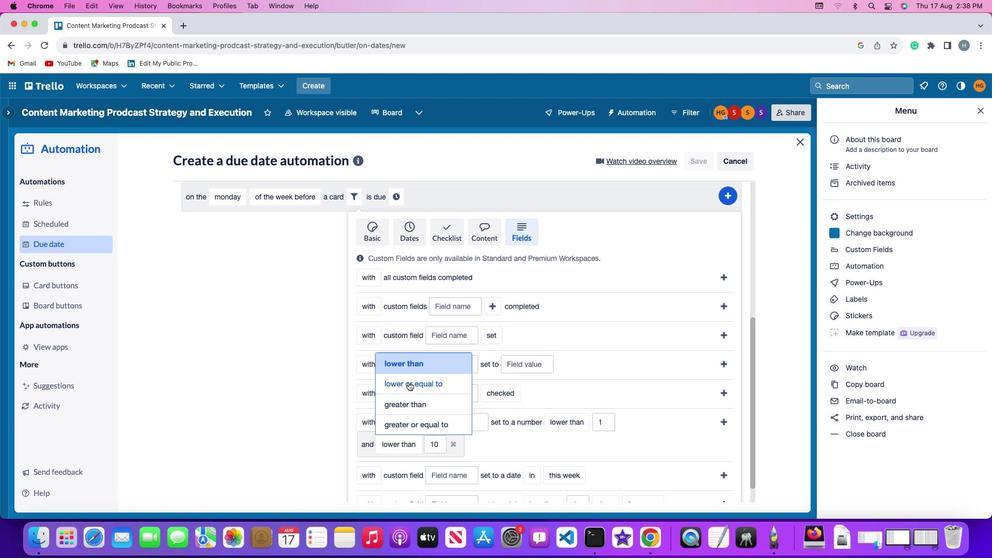
Action: Mouse moved to (461, 442)
Screenshot: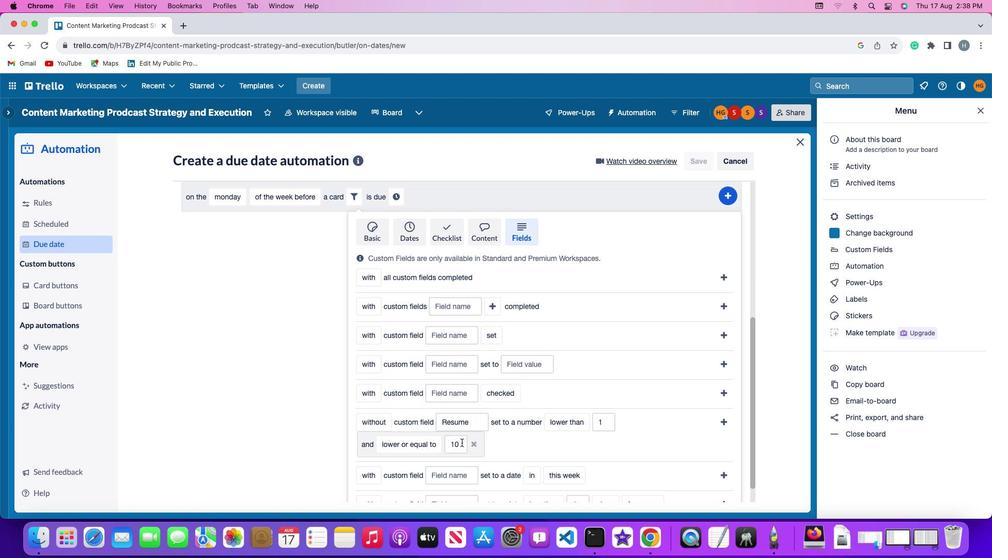
Action: Mouse pressed left at (461, 442)
Screenshot: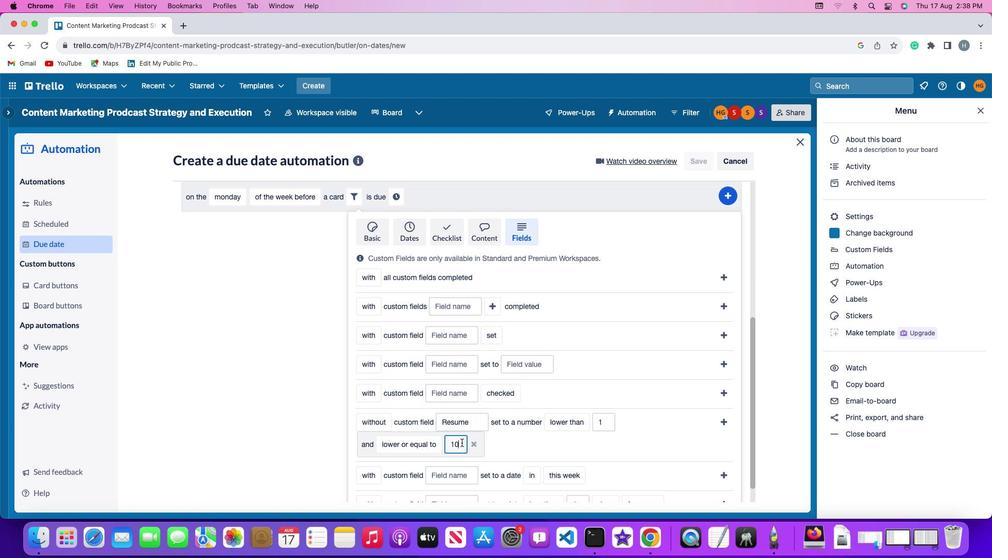 
Action: Mouse moved to (462, 442)
Screenshot: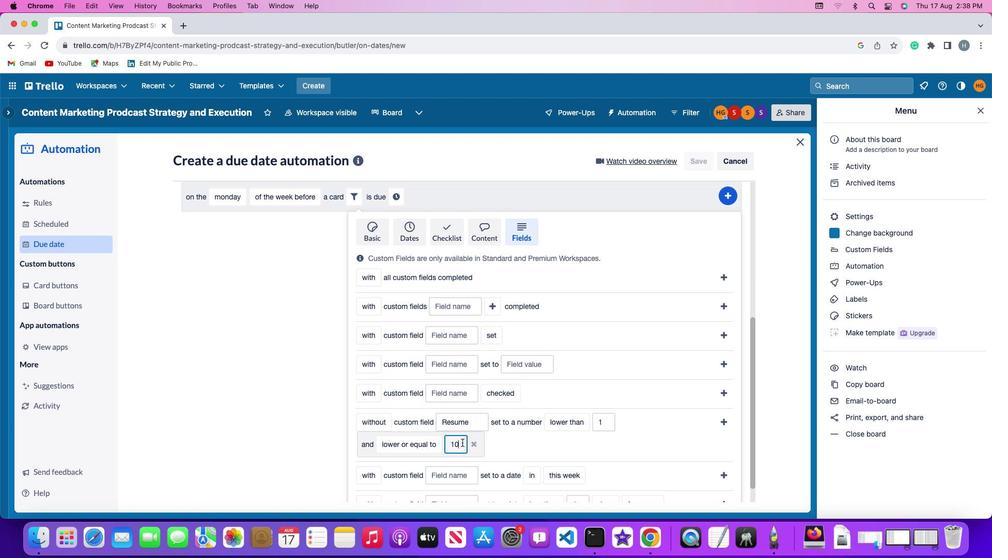 
Action: Key pressed Key.backspaceKey.backspace'1''0'
Screenshot: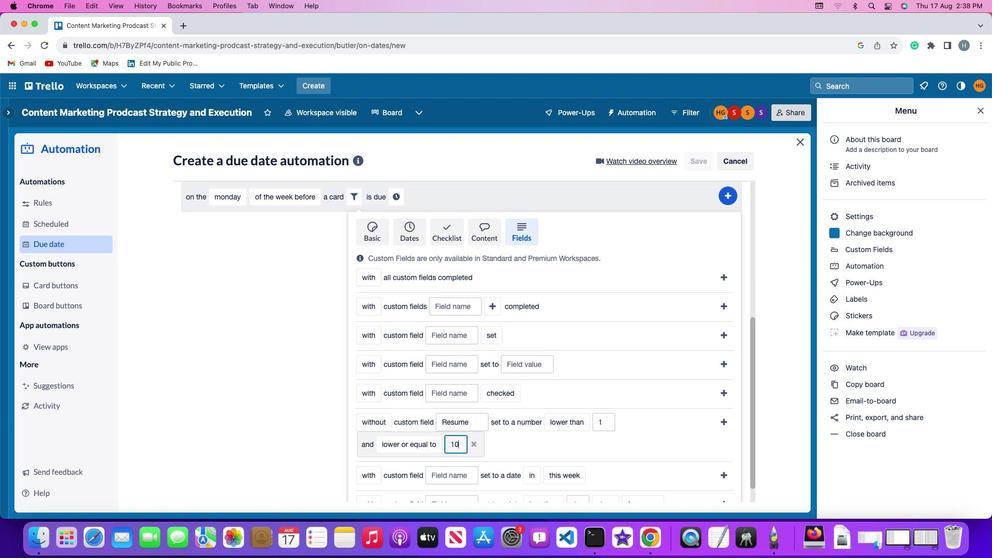 
Action: Mouse moved to (723, 422)
Screenshot: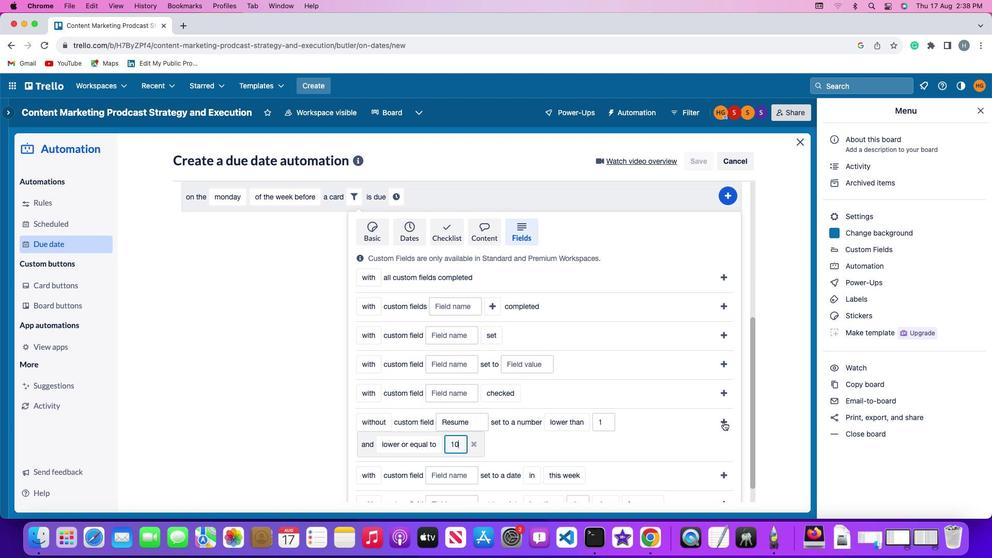 
Action: Mouse pressed left at (723, 422)
Screenshot: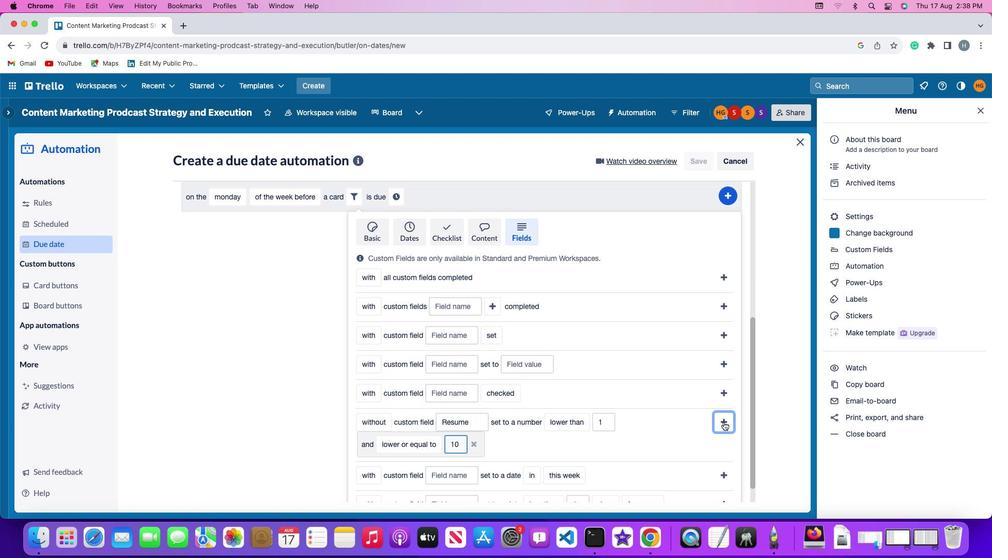 
Action: Mouse moved to (700, 453)
Screenshot: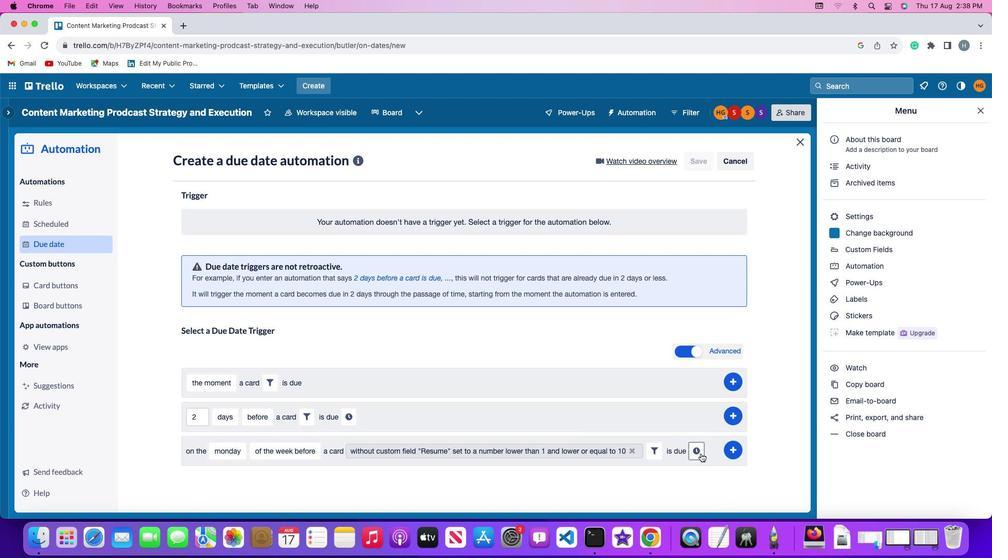 
Action: Mouse pressed left at (700, 453)
Screenshot: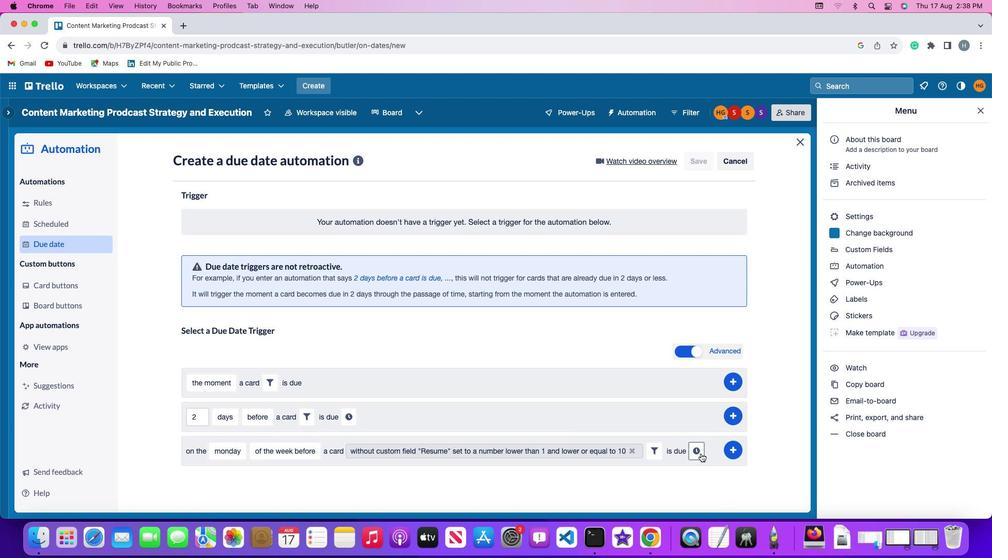 
Action: Mouse moved to (215, 474)
Screenshot: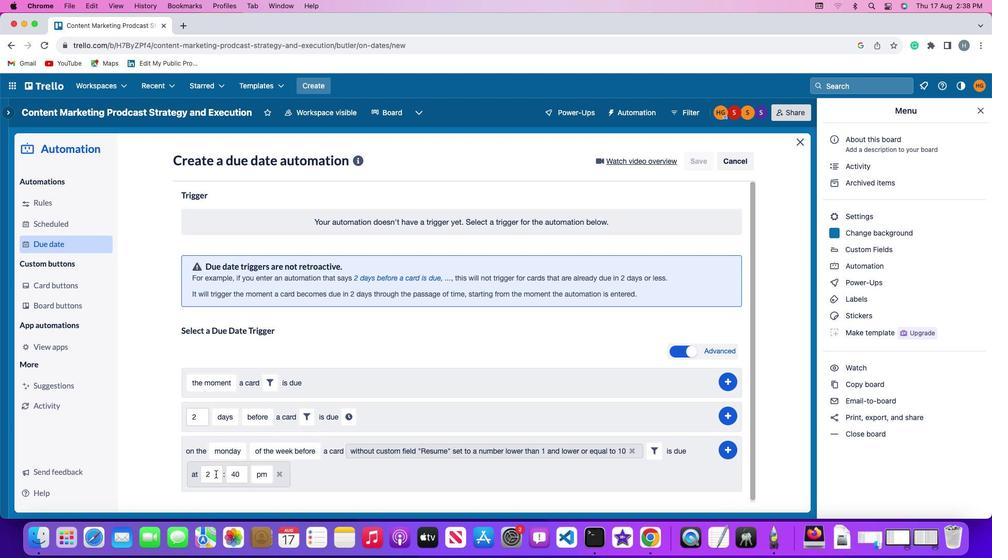 
Action: Mouse pressed left at (215, 474)
Screenshot: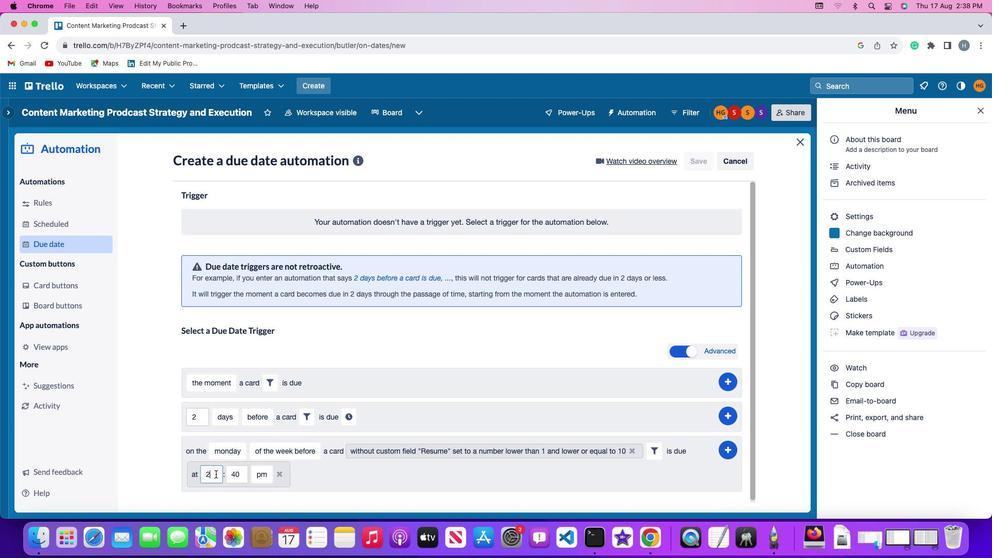 
Action: Key pressed Key.backspace'1''1'
Screenshot: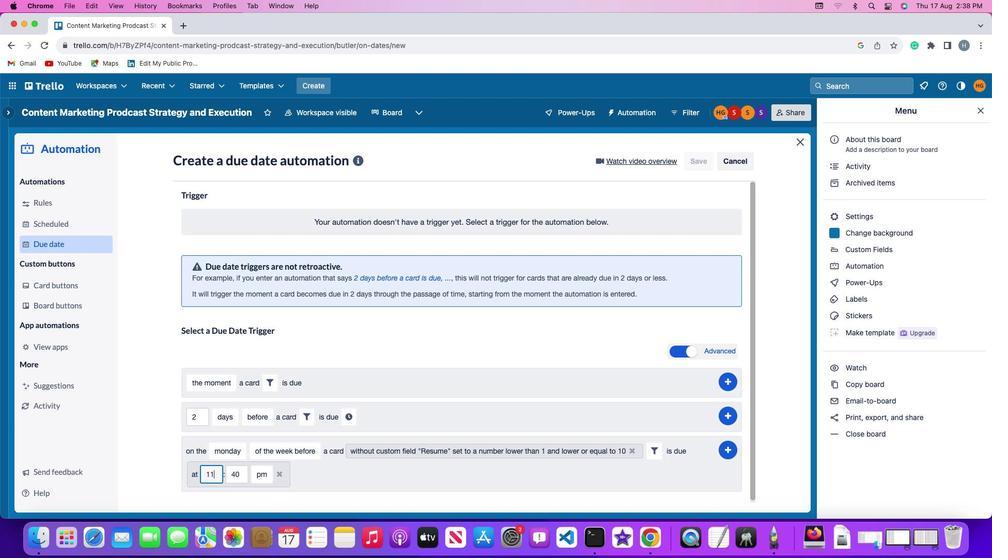 
Action: Mouse moved to (239, 473)
Screenshot: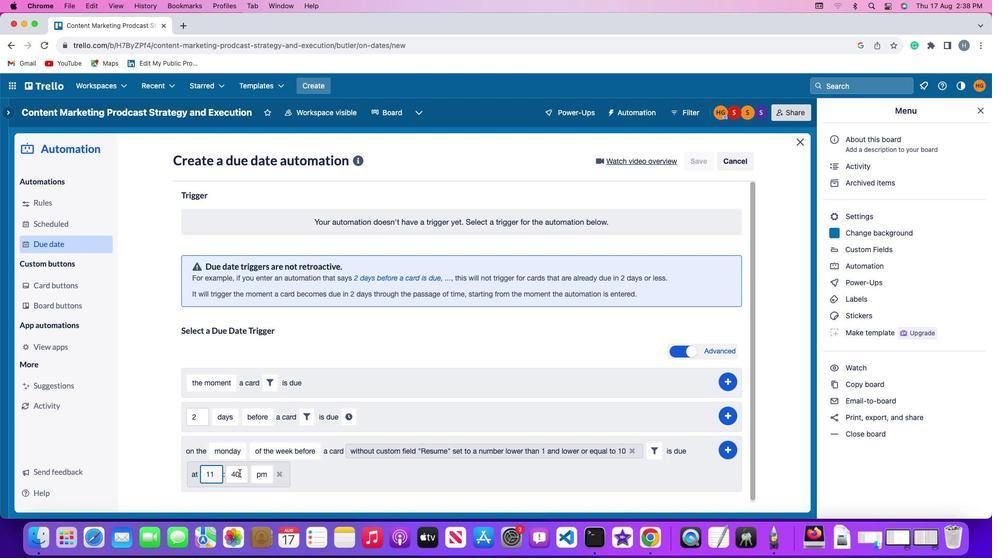 
Action: Mouse pressed left at (239, 473)
Screenshot: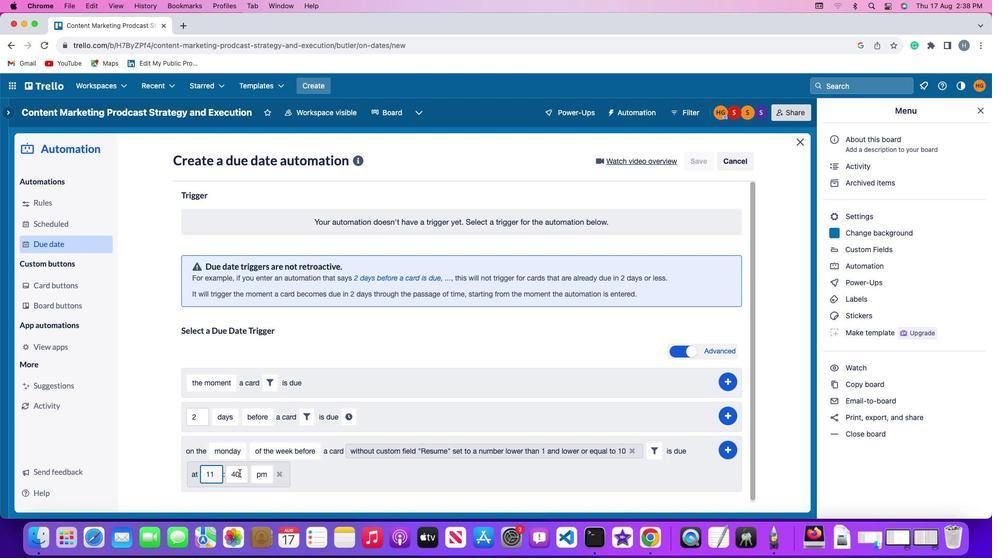 
Action: Key pressed Key.backspaceKey.backspaceKey.backspace
Screenshot: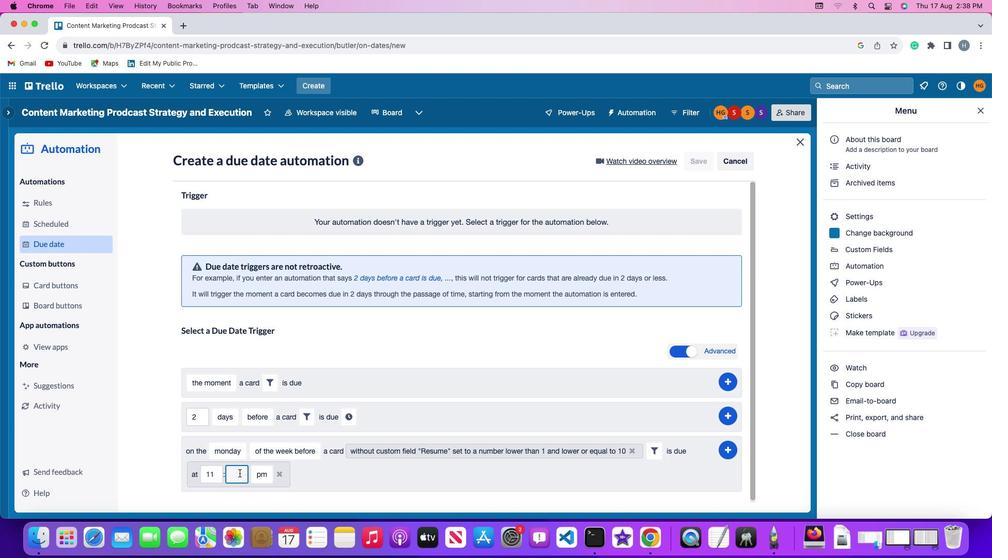
Action: Mouse moved to (238, 472)
Screenshot: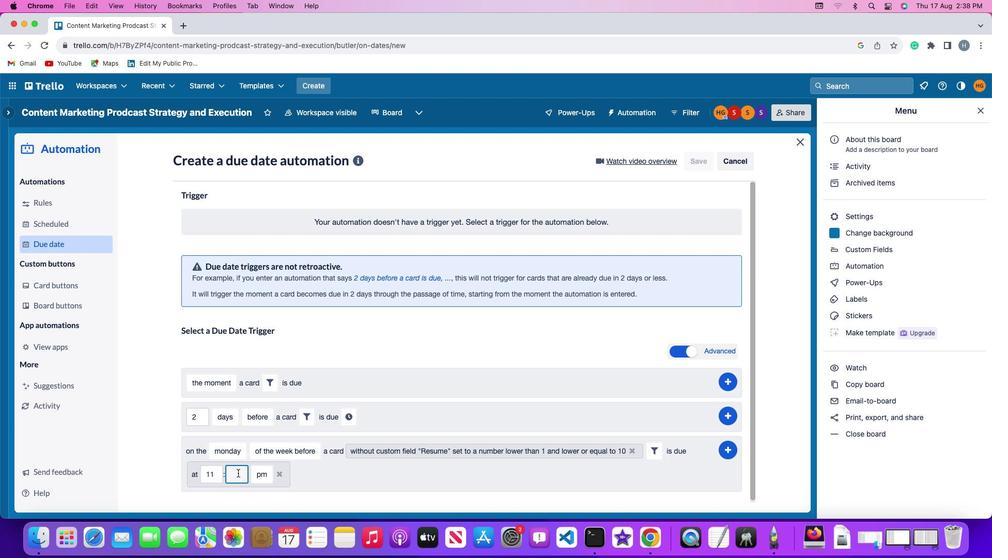 
Action: Key pressed '0''0'
Screenshot: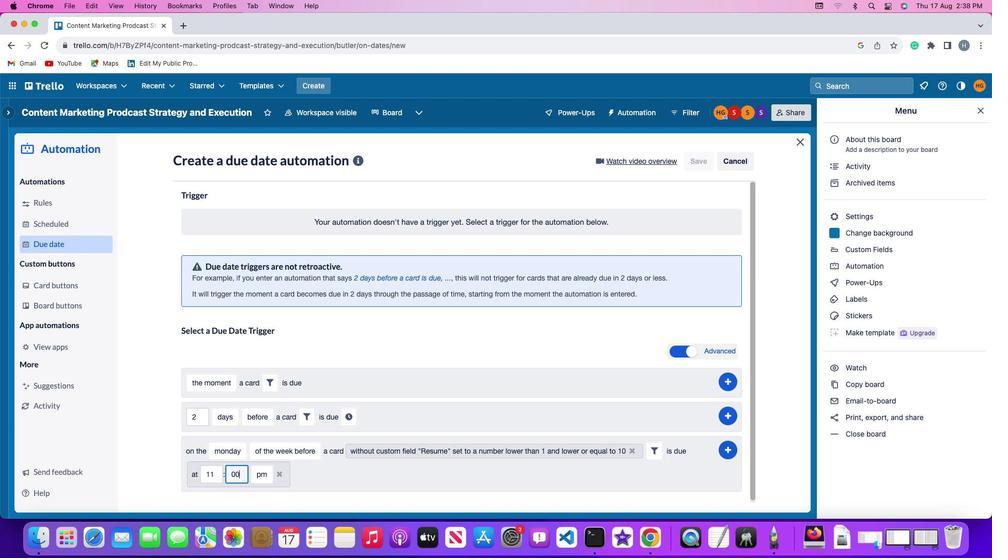 
Action: Mouse moved to (255, 471)
Screenshot: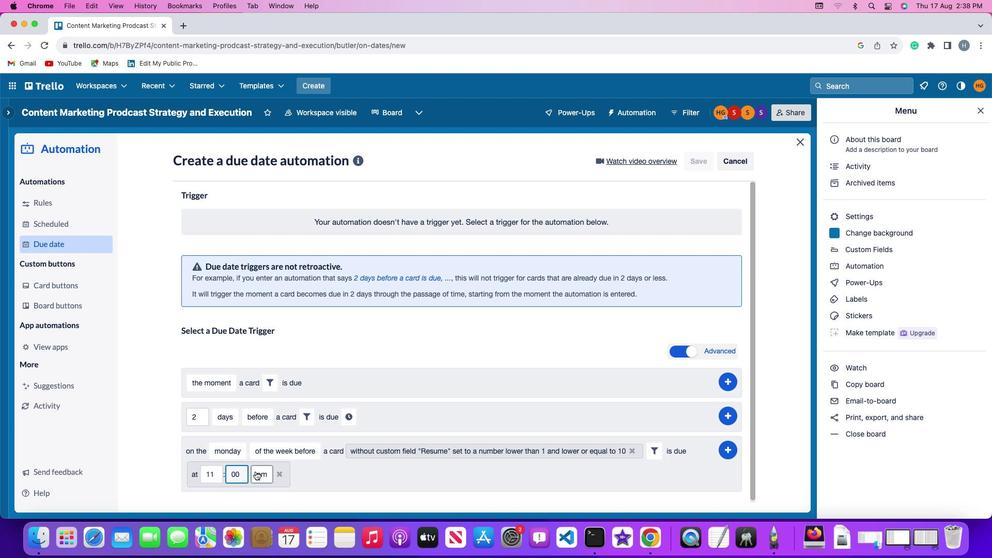 
Action: Mouse pressed left at (255, 471)
Screenshot: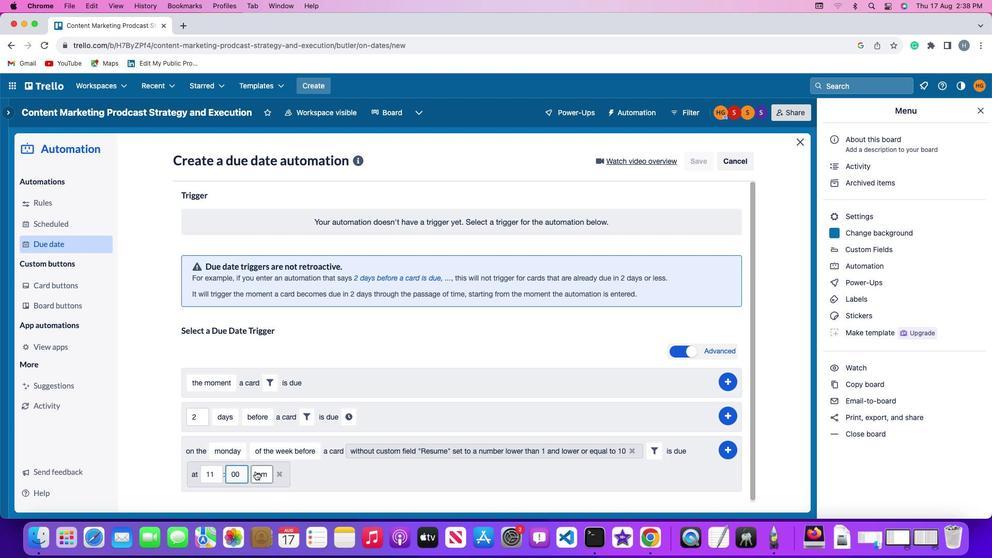 
Action: Mouse moved to (267, 435)
Screenshot: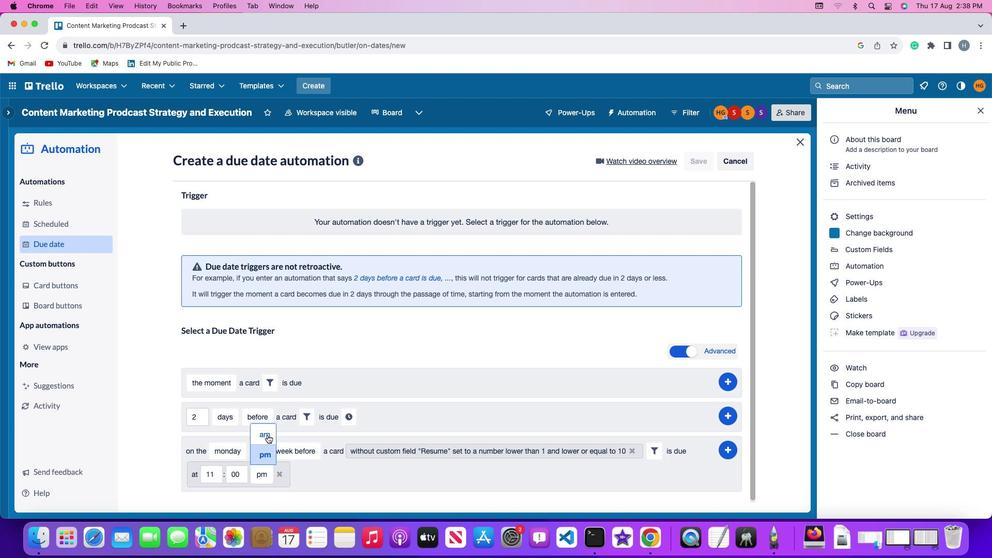 
Action: Mouse pressed left at (267, 435)
Screenshot: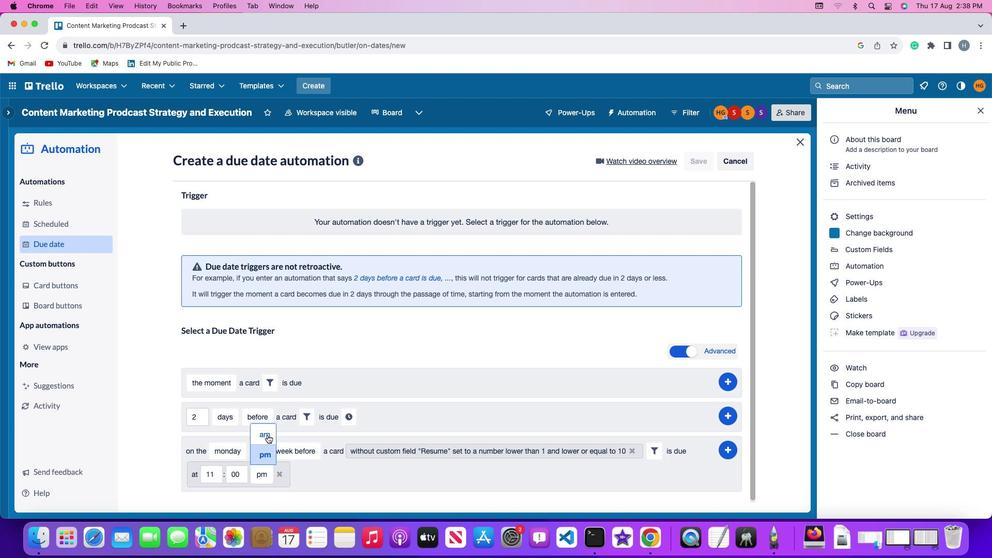 
Action: Mouse moved to (727, 449)
Screenshot: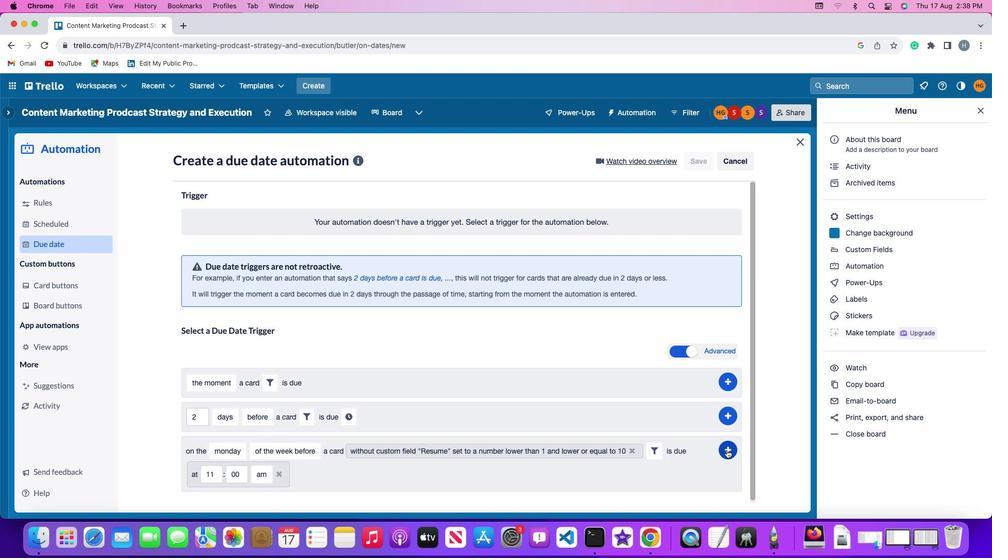 
Action: Mouse pressed left at (727, 449)
Screenshot: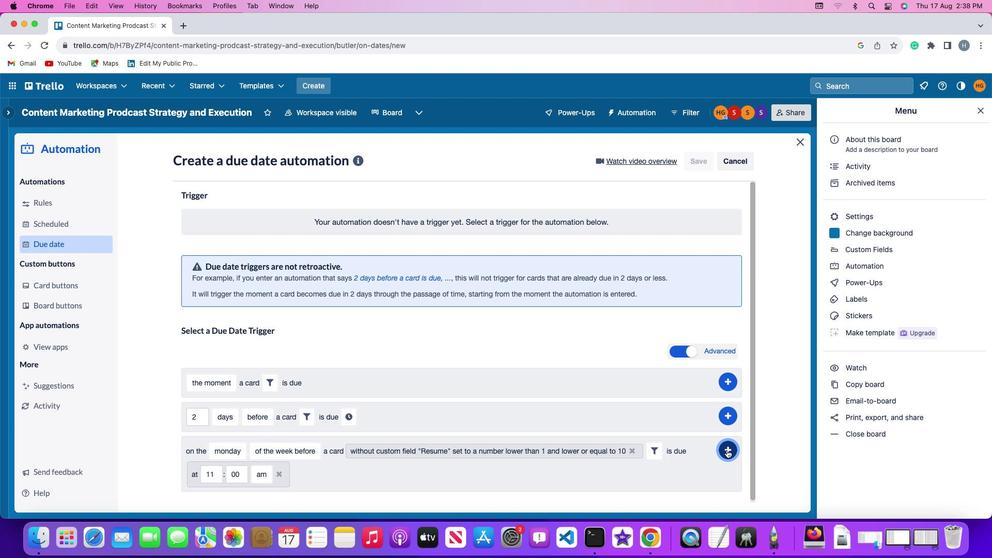 
Action: Mouse moved to (717, 361)
Screenshot: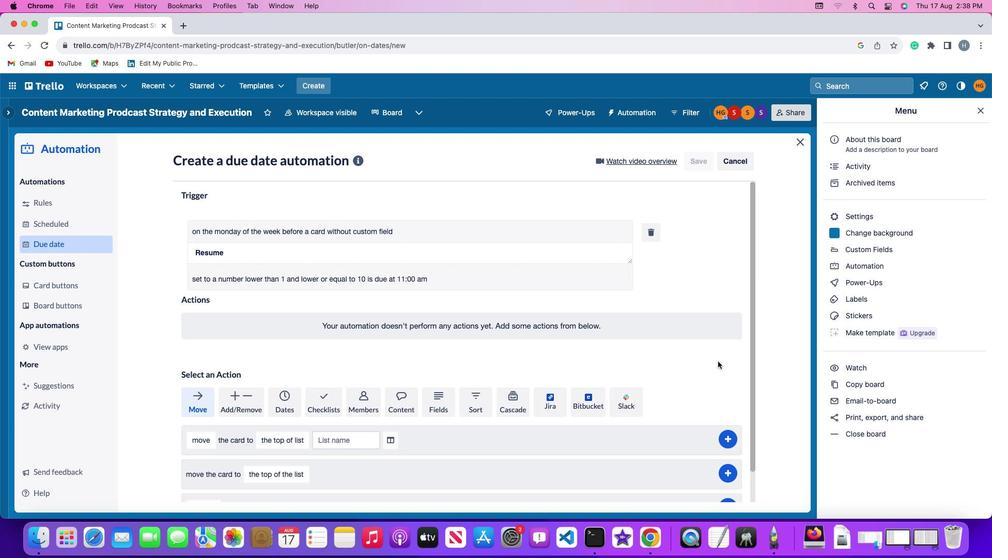 
